 Task: Get the current traffic updates for Disneyland Resort in Anaheim.
Action: Mouse moved to (140, 90)
Screenshot: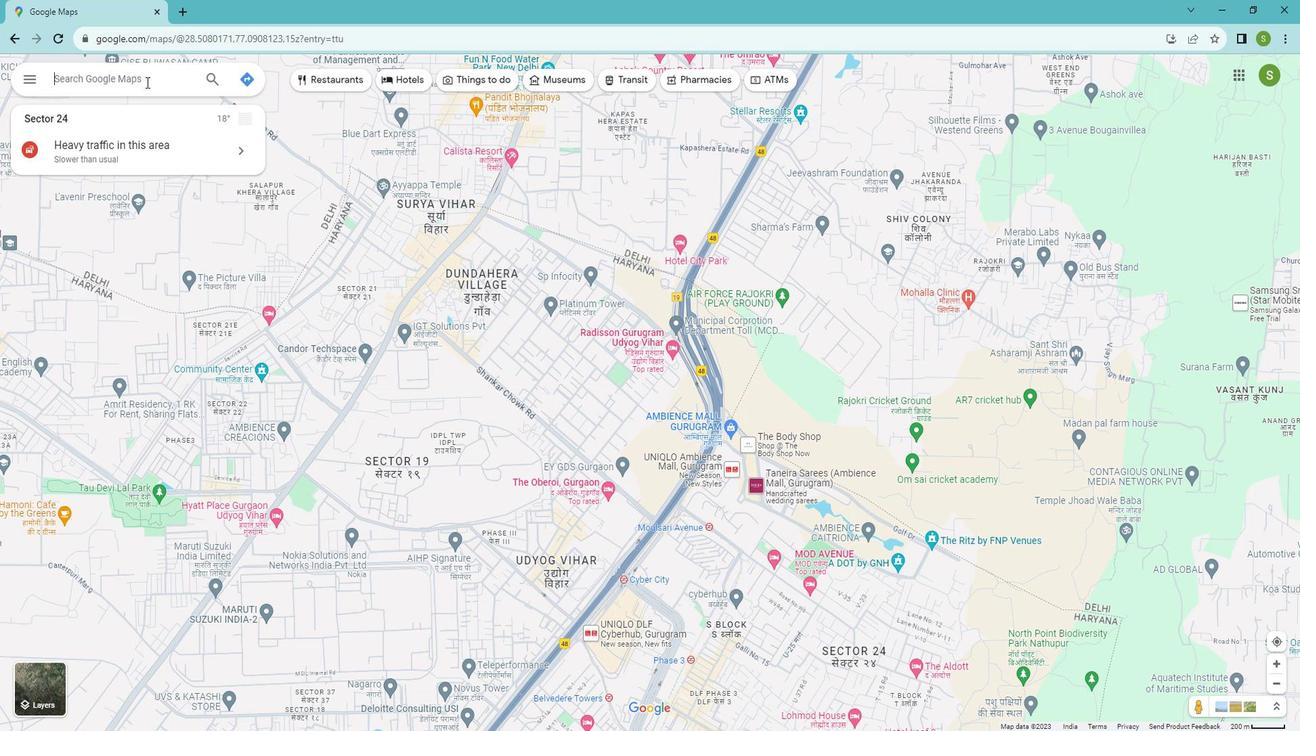 
Action: Mouse pressed left at (140, 90)
Screenshot: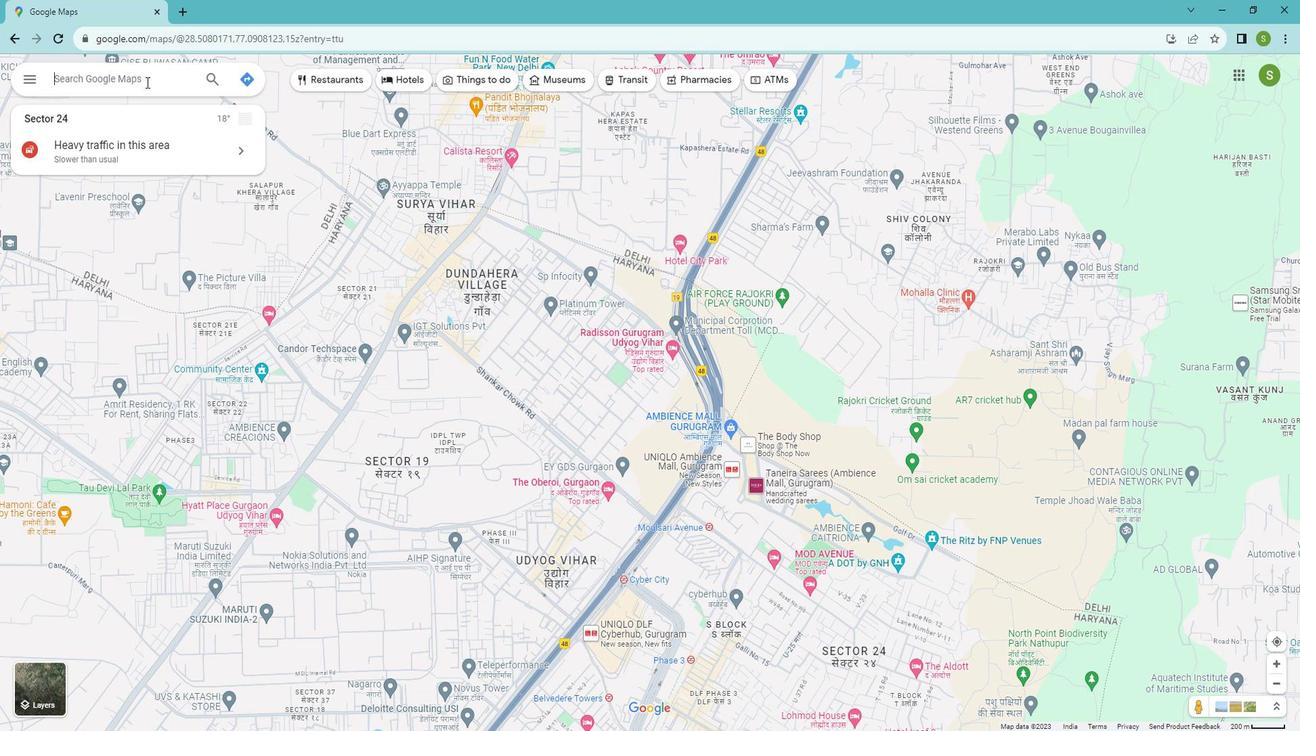 
Action: Key pressed <Key.shift><Key.shift><Key.shift><Key.shift>Disneyland<Key.space><Key.shift><Key.shift>Resort<Key.space><Key.shift>Ana
Screenshot: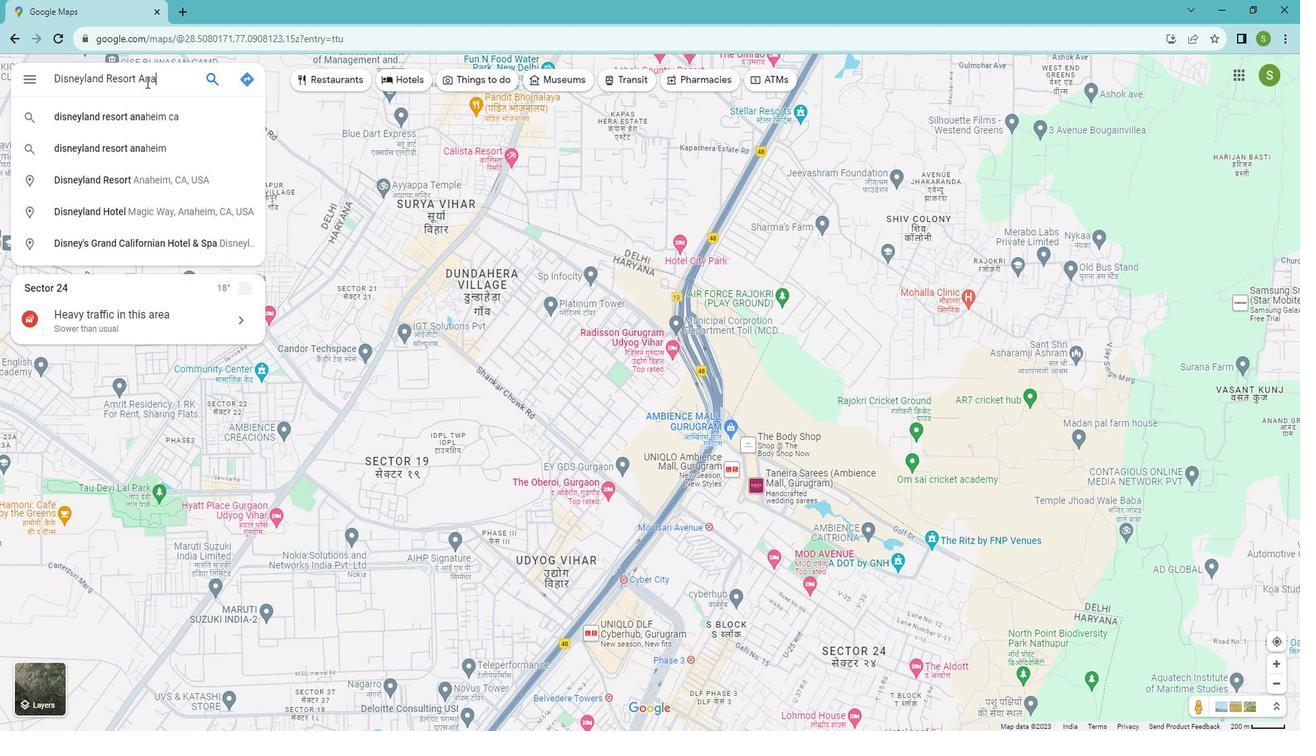 
Action: Mouse moved to (153, 123)
Screenshot: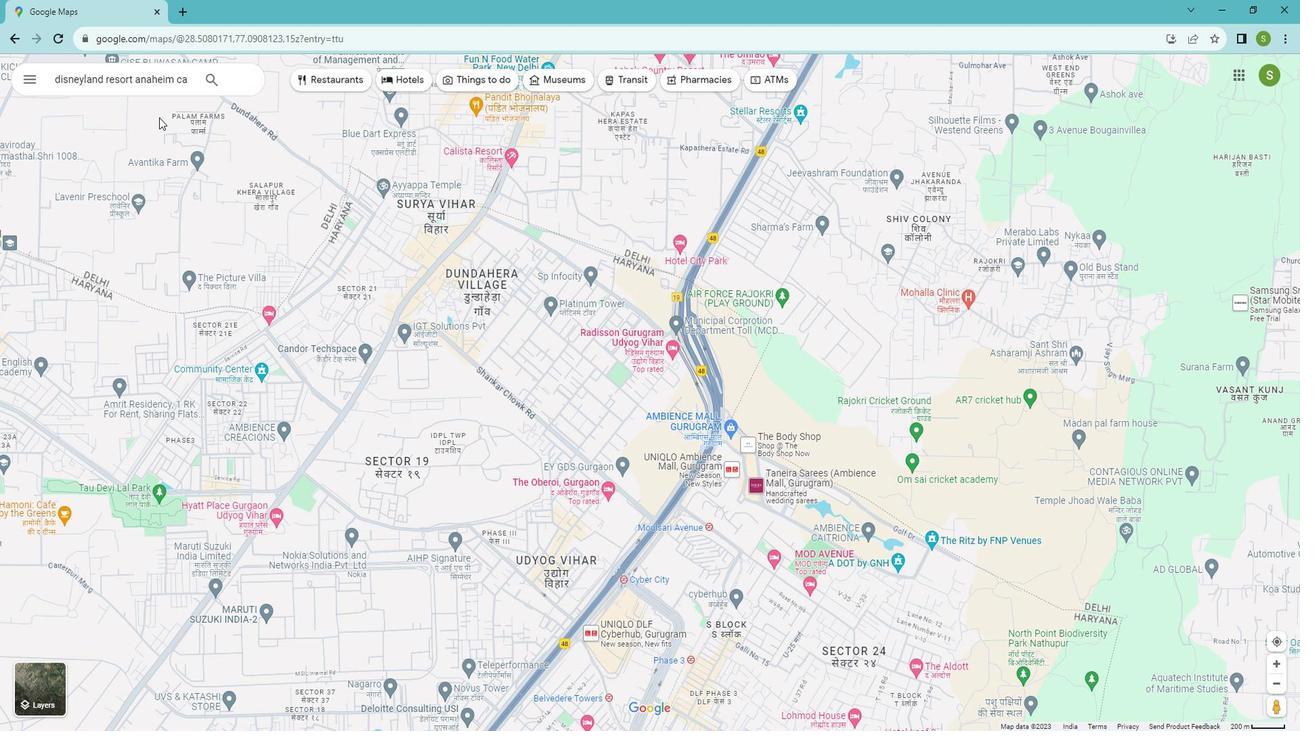 
Action: Mouse pressed left at (153, 123)
Screenshot: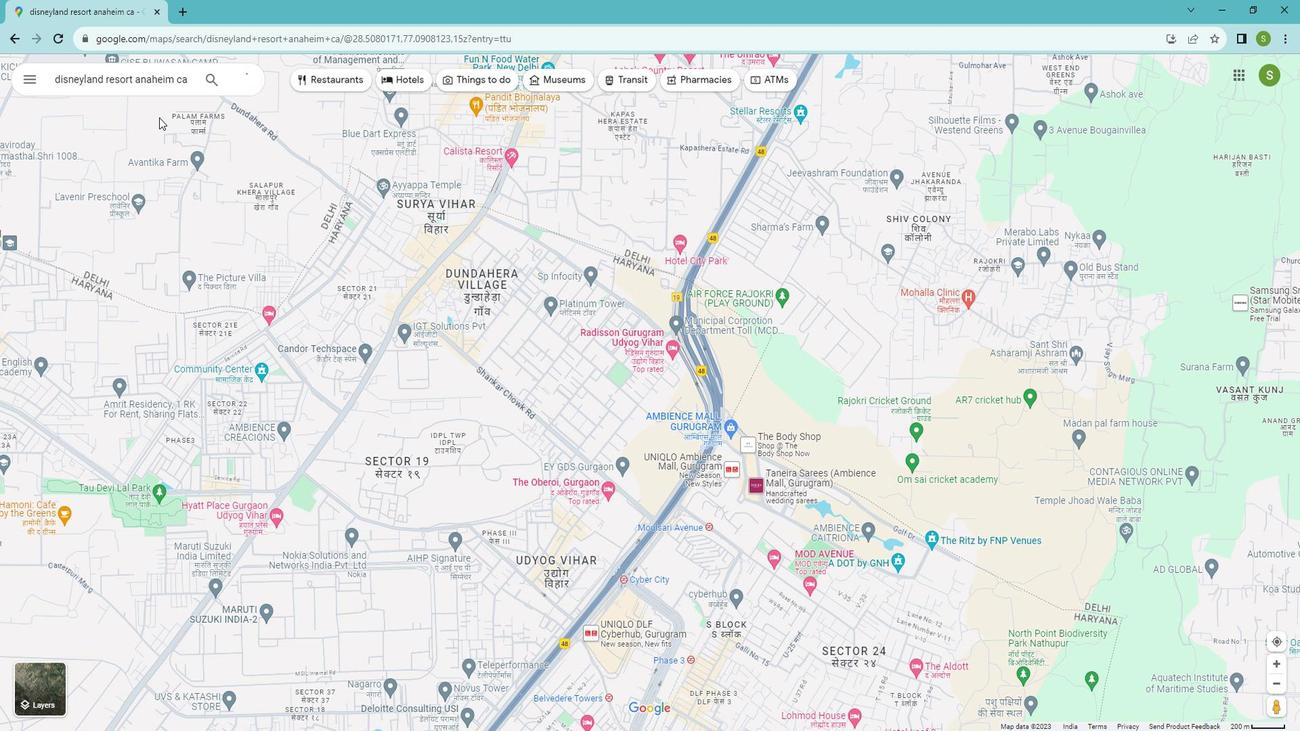 
Action: Mouse moved to (241, 85)
Screenshot: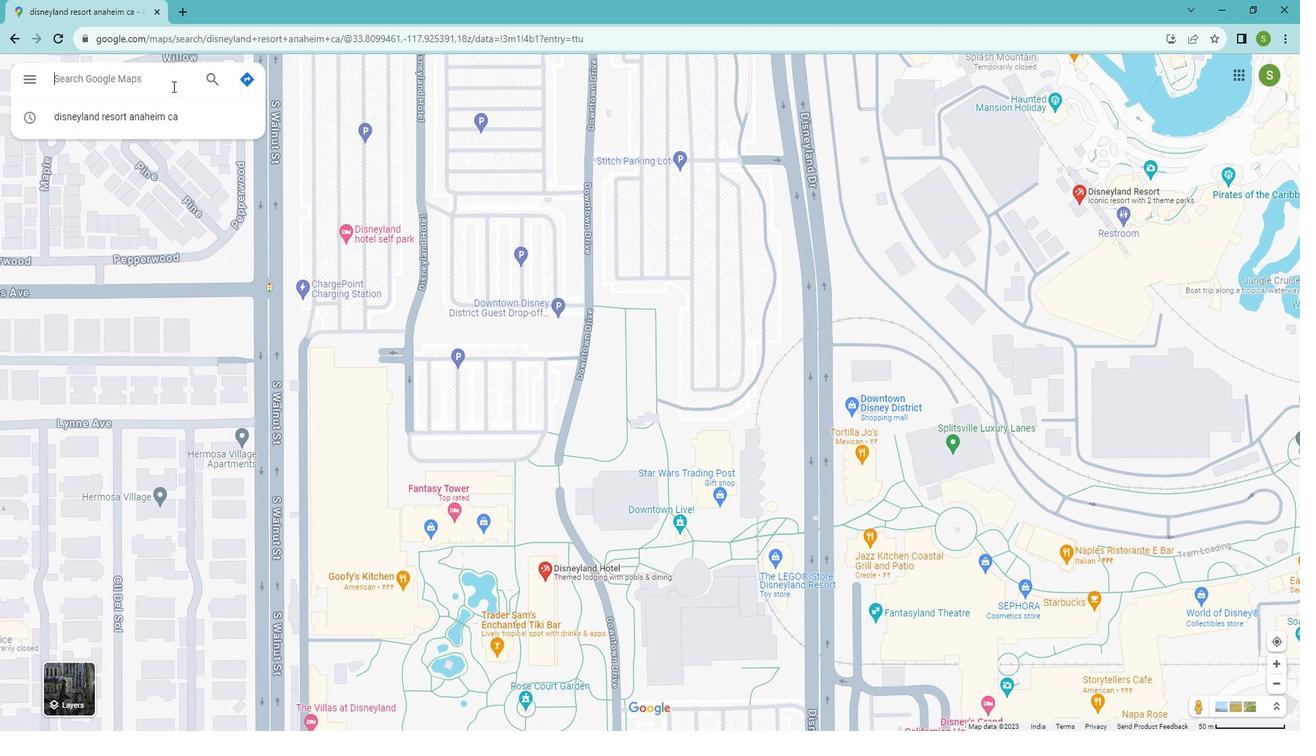 
Action: Mouse pressed left at (241, 85)
Screenshot: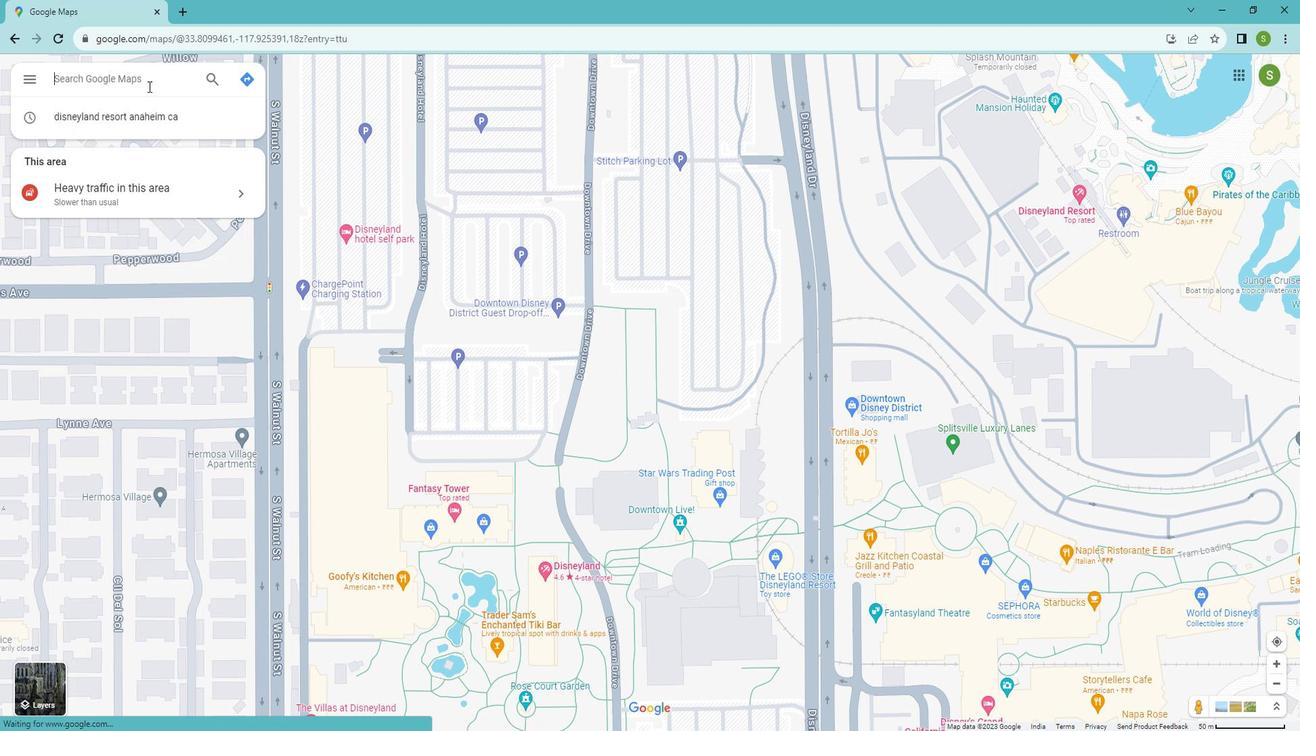 
Action: Mouse moved to (118, 89)
Screenshot: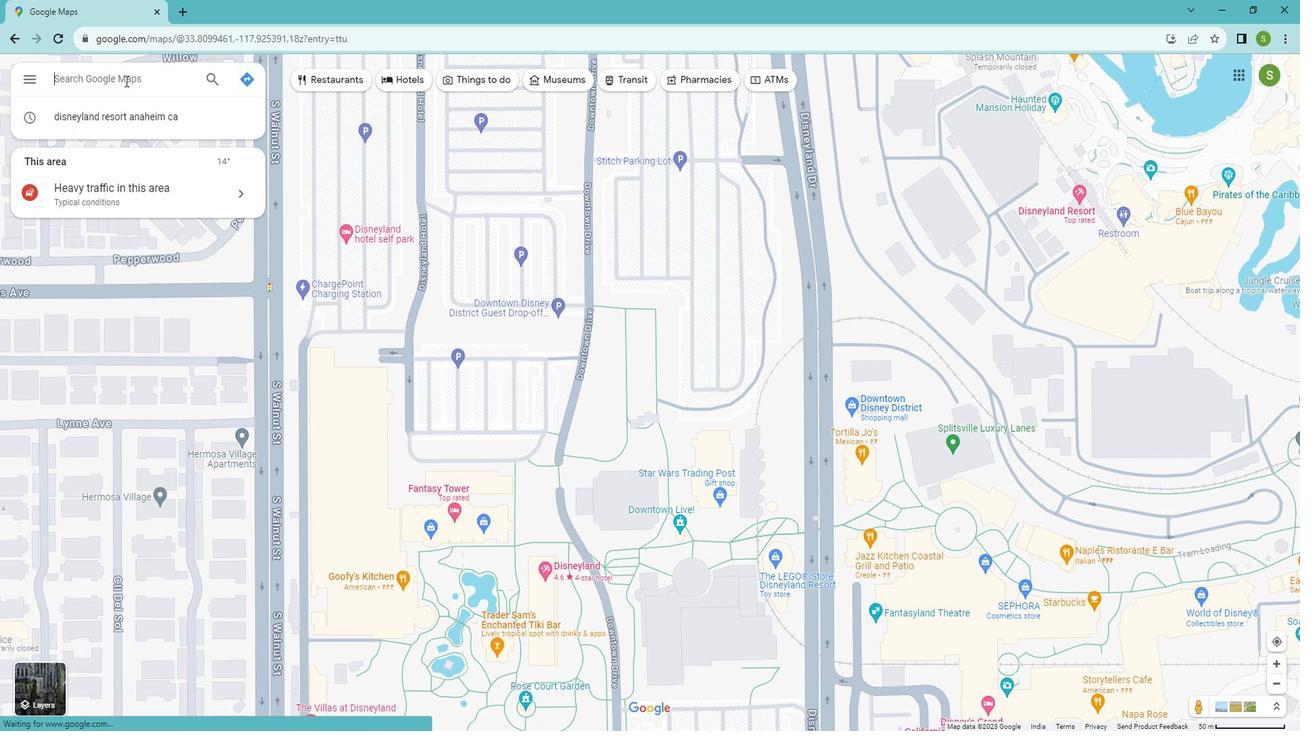 
Action: Mouse pressed left at (118, 89)
Screenshot: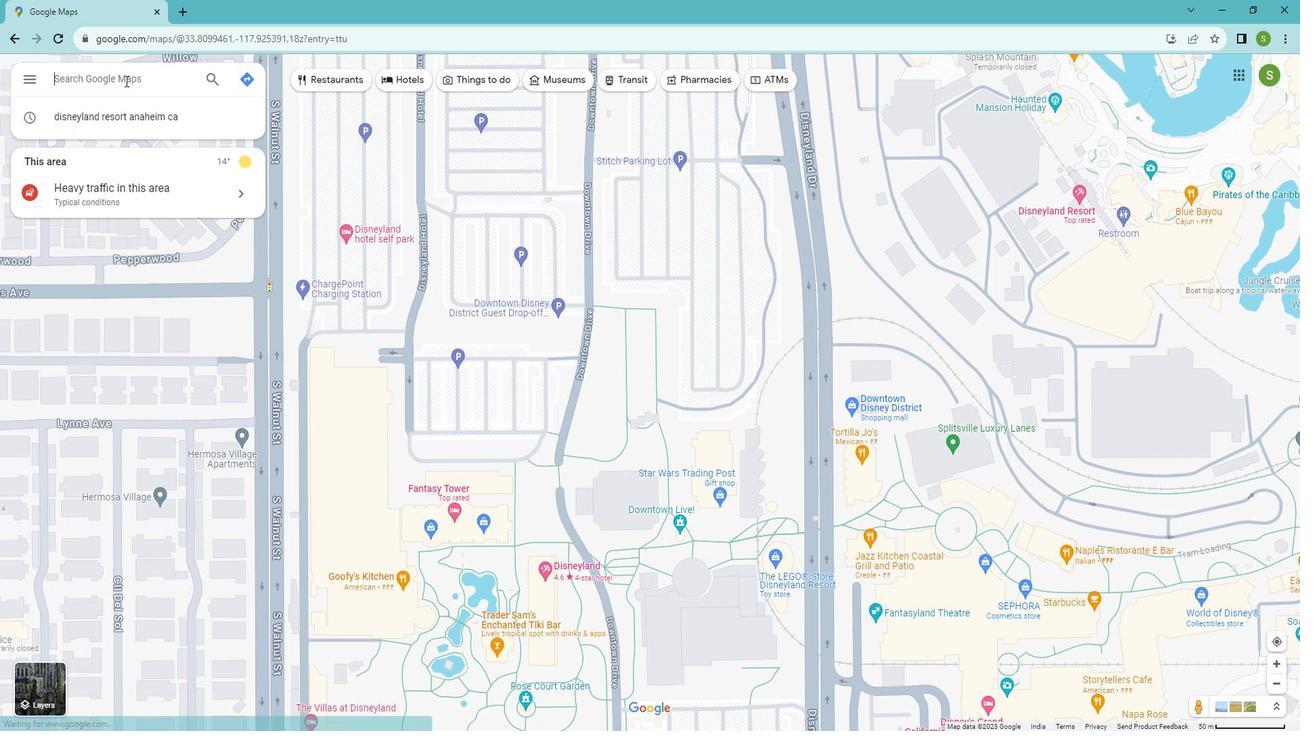 
Action: Key pressed <Key.shift><Key.shift><Key.shift><Key.shift><Key.shift><Key.shift><Key.shift><Key.shift><Key.shift><Key.shift><Key.shift><Key.shift><Key.shift><Key.shift>Disneyland<Key.space><Key.shift><Key.shift>Resort<Key.space><Key.shift>An
Screenshot: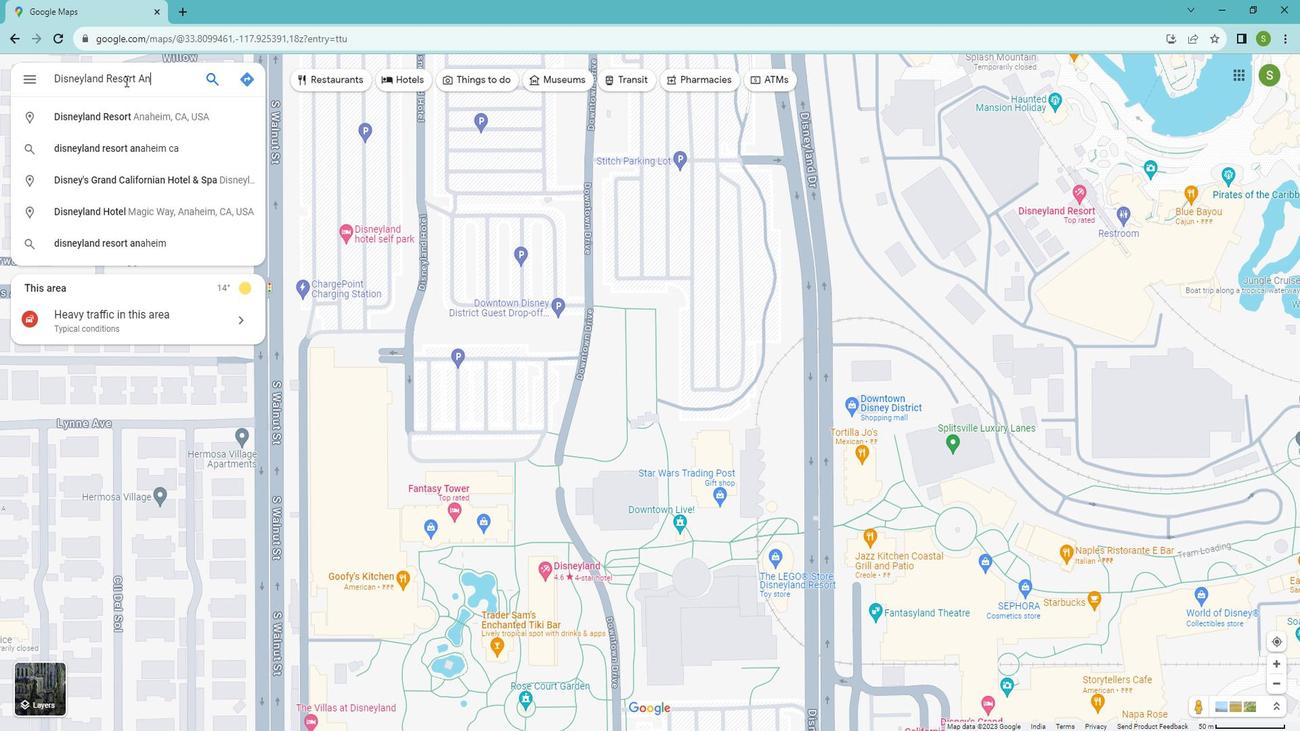 
Action: Mouse moved to (145, 117)
Screenshot: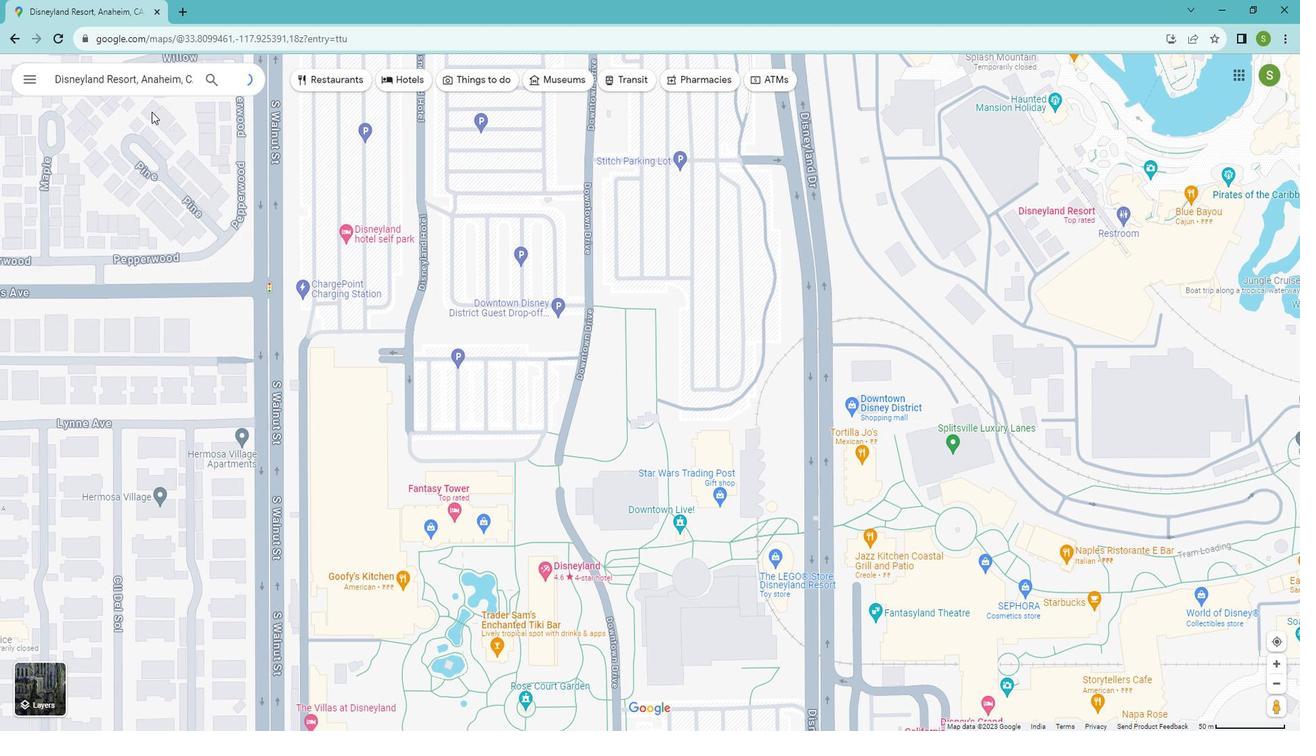 
Action: Mouse pressed left at (145, 117)
Screenshot: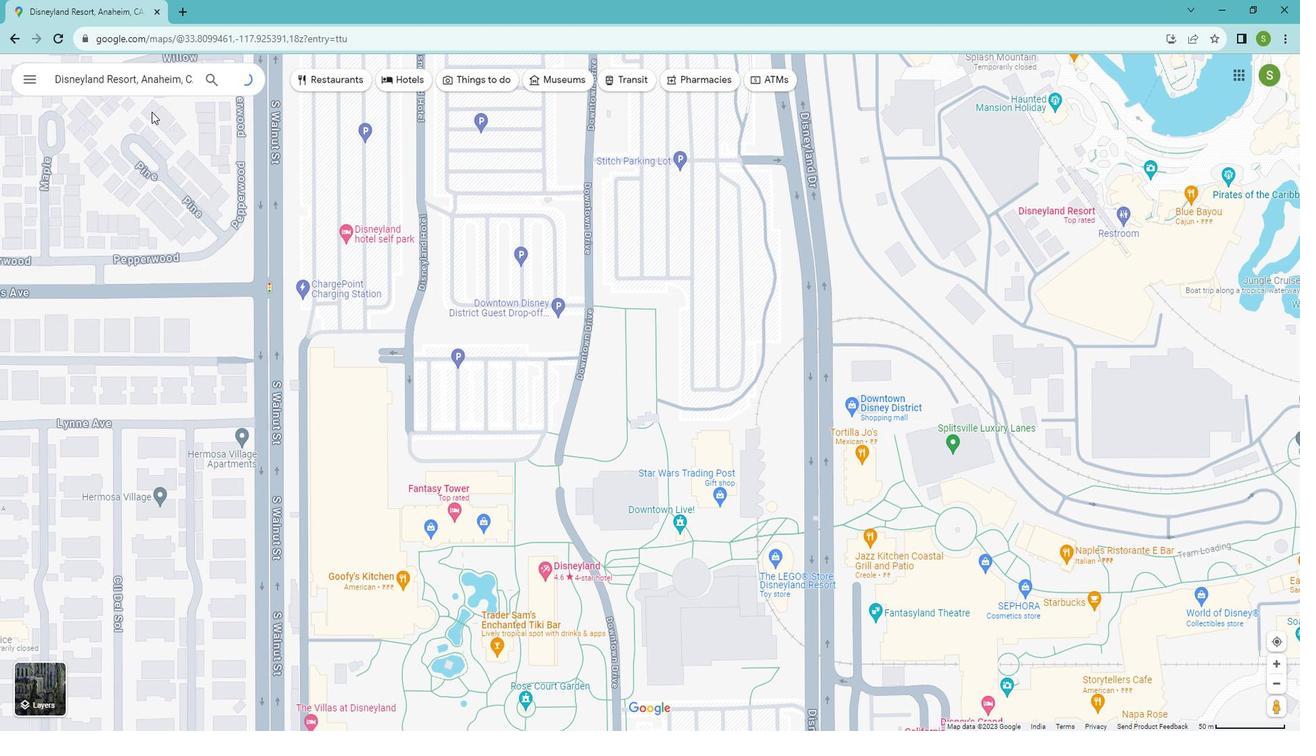 
Action: Mouse moved to (545, 657)
Screenshot: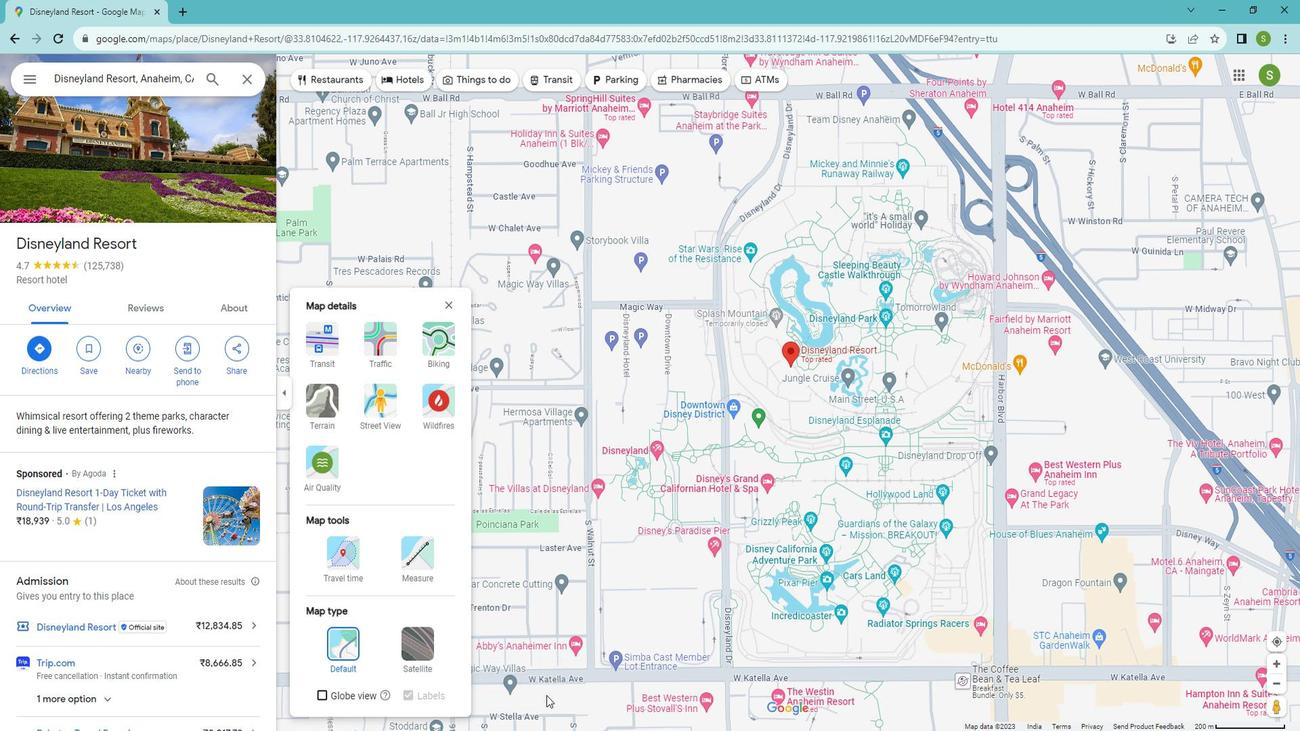 
Action: Mouse pressed left at (545, 657)
Screenshot: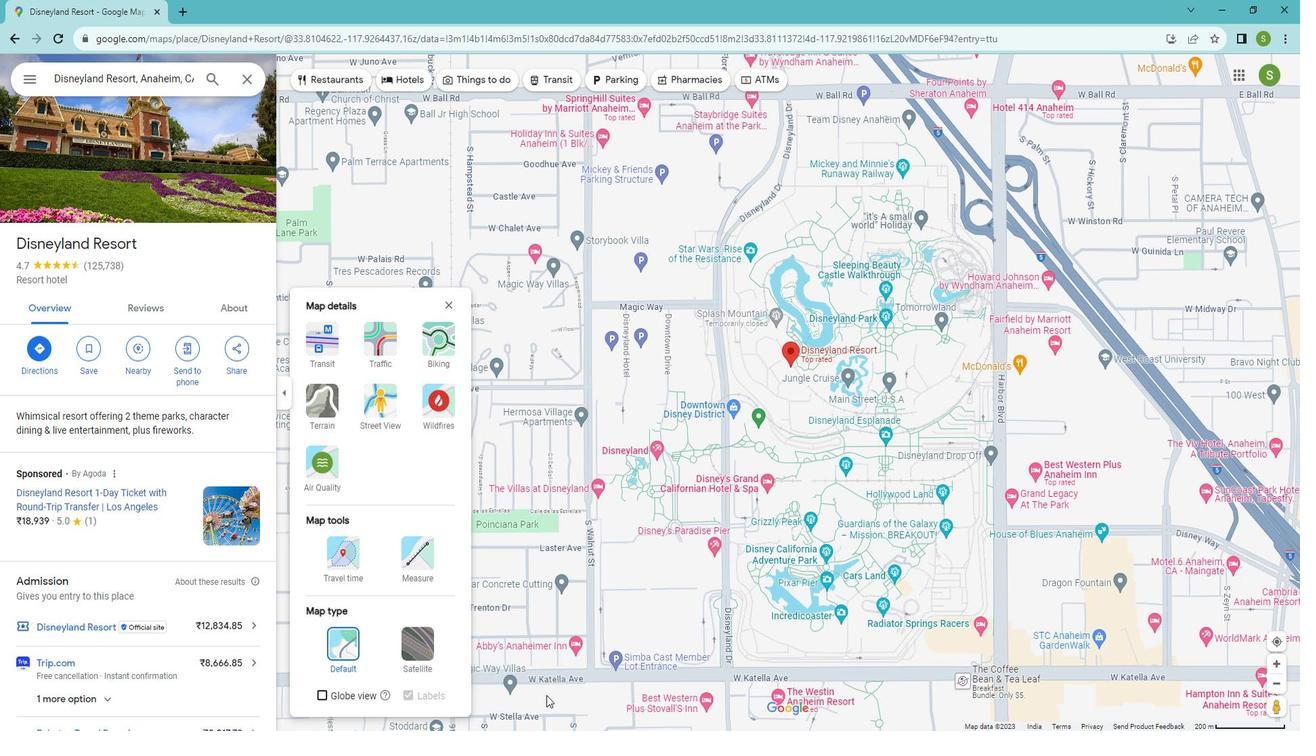 
Action: Mouse moved to (382, 334)
Screenshot: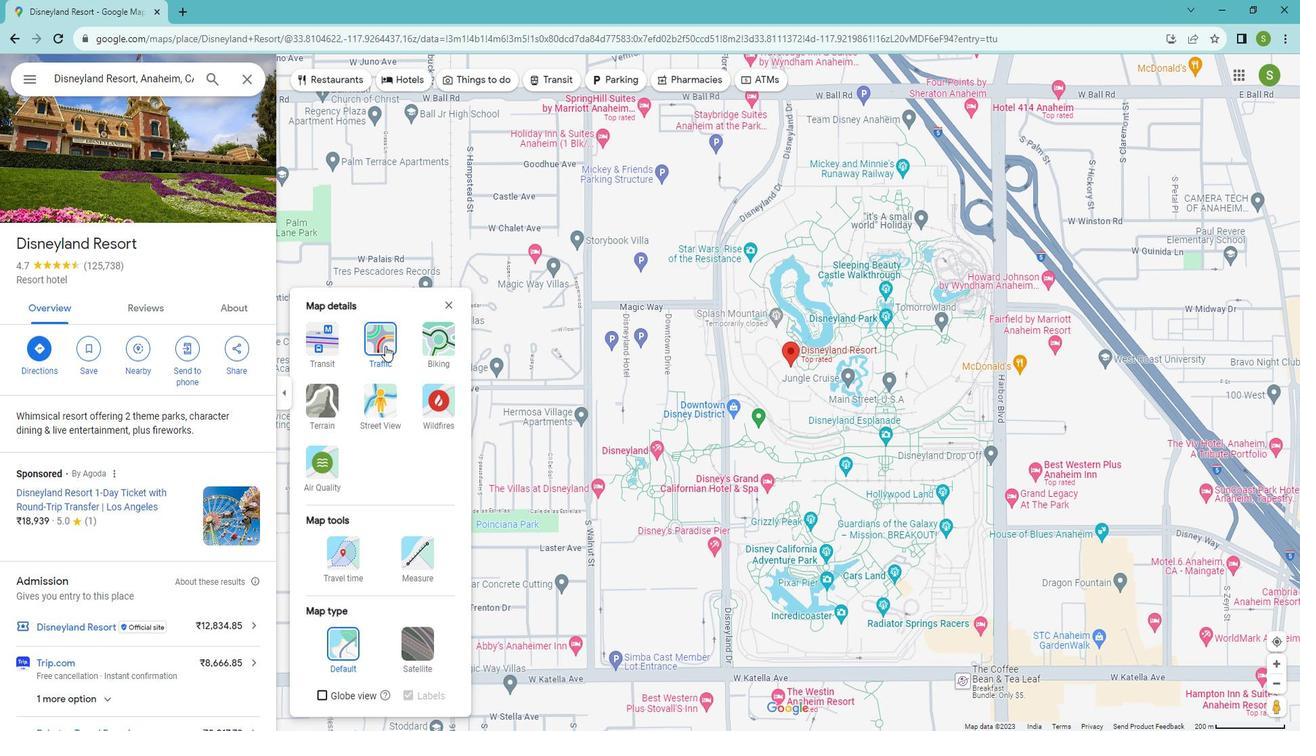 
Action: Mouse pressed left at (382, 334)
Screenshot: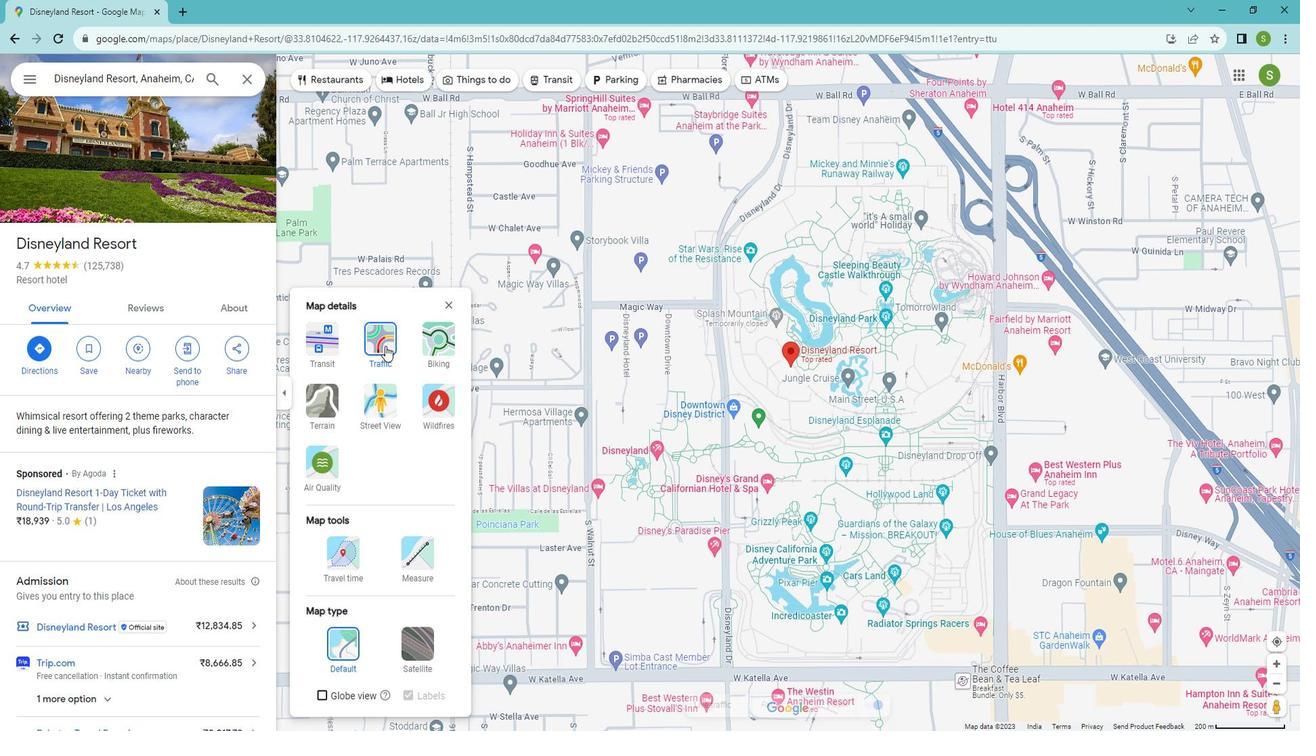 
Action: Mouse moved to (794, 343)
Screenshot: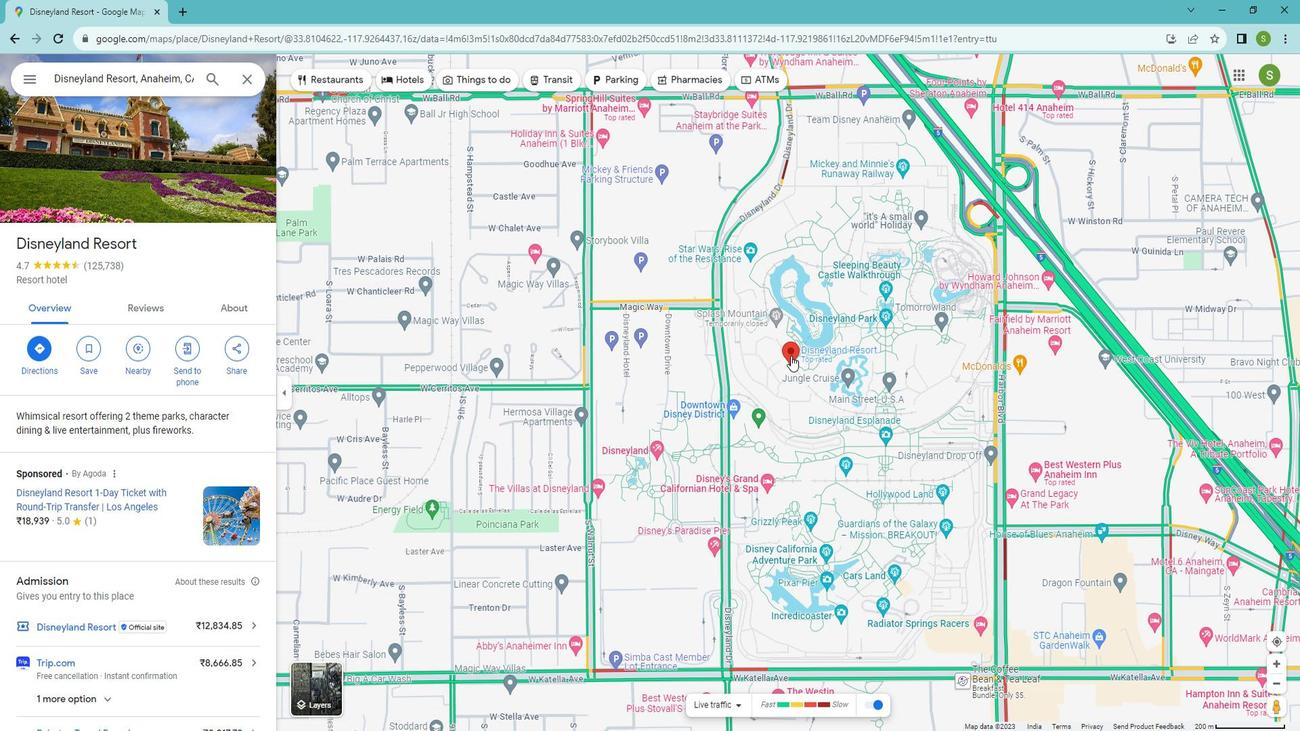 
Action: Mouse pressed left at (794, 343)
Screenshot: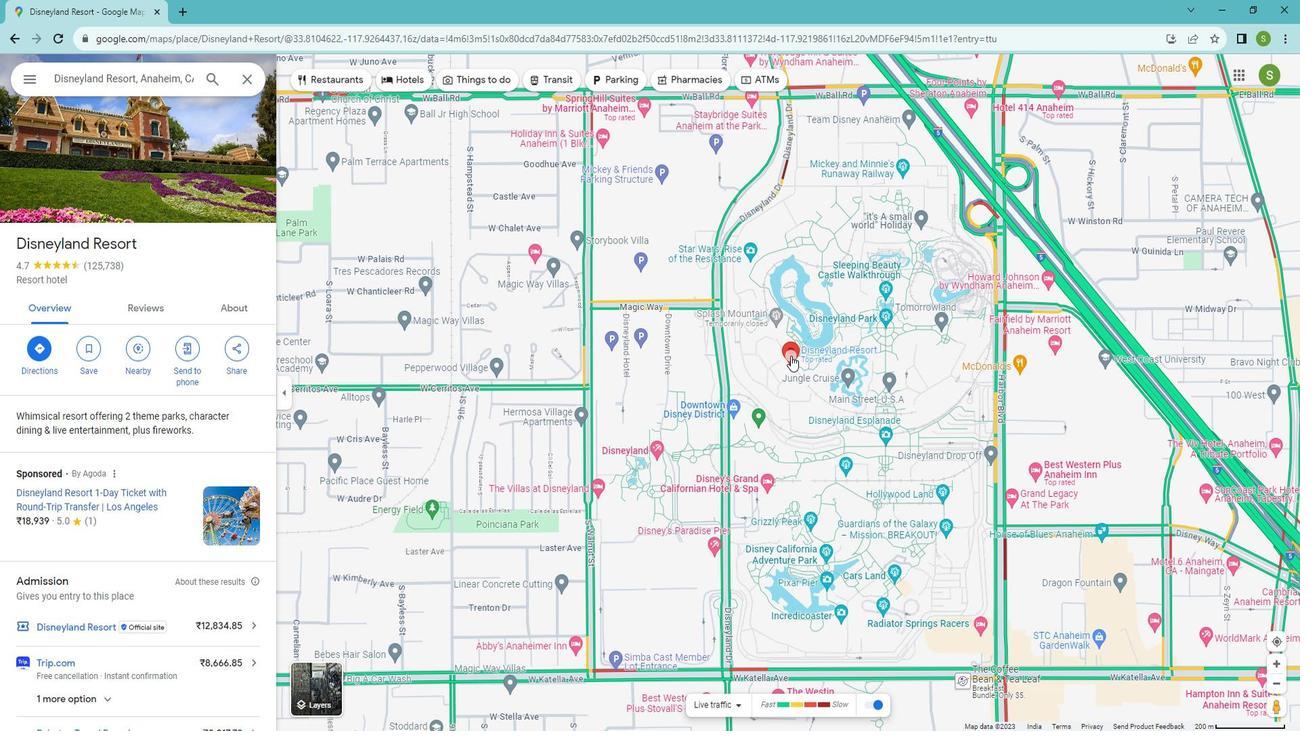 
Action: Mouse moved to (1002, 375)
Screenshot: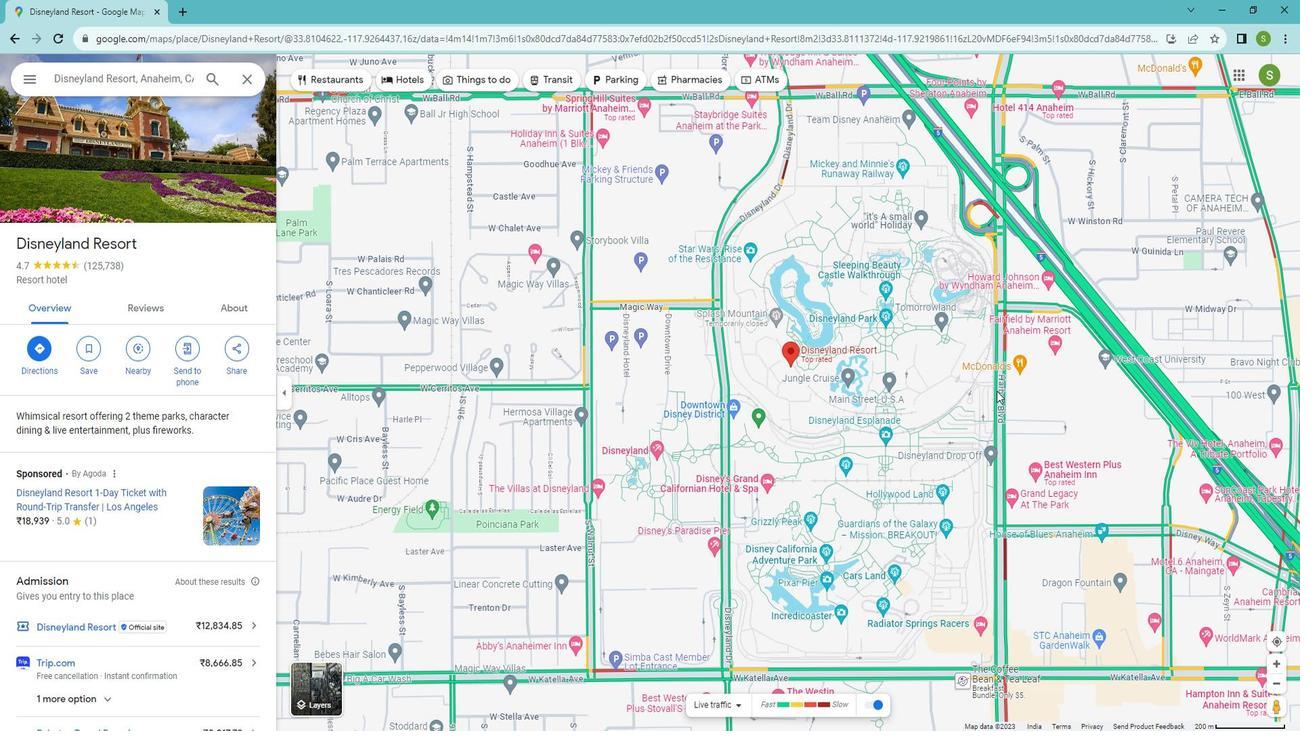 
Action: Mouse scrolled (1002, 375) with delta (0, 0)
Screenshot: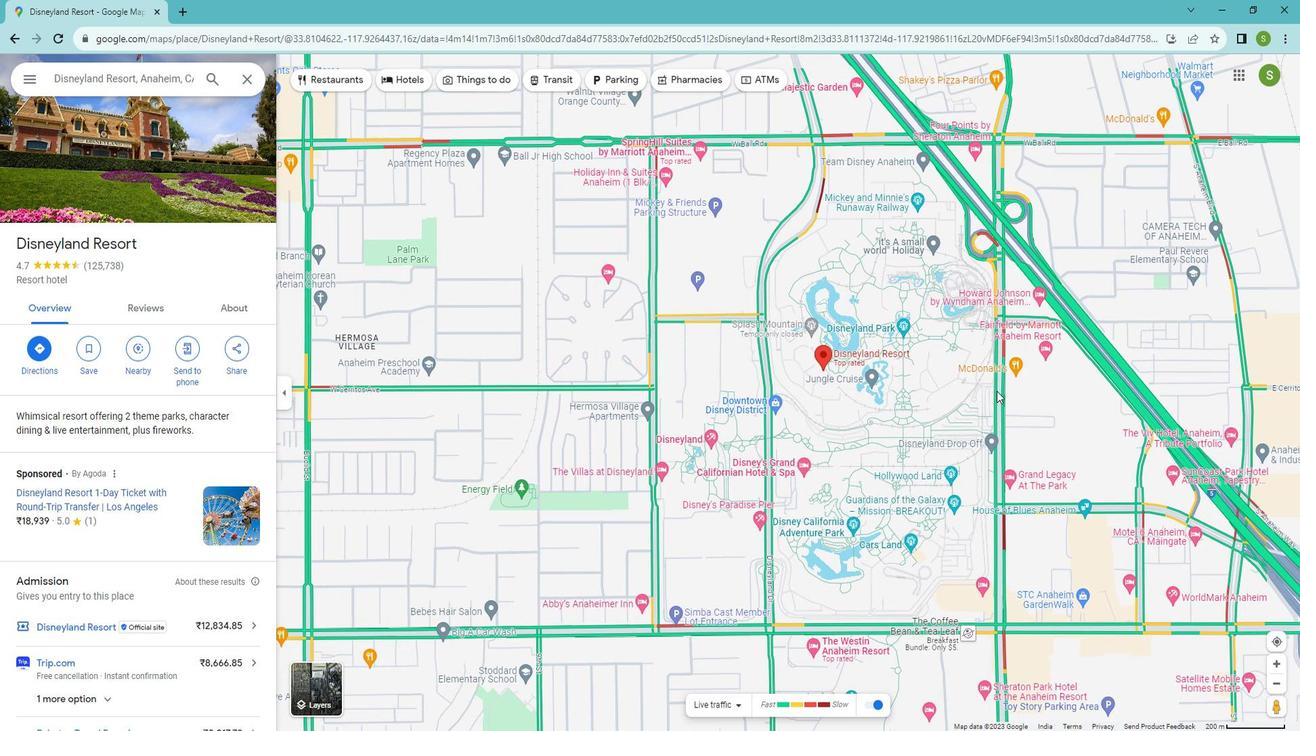 
Action: Mouse scrolled (1002, 376) with delta (0, 0)
Screenshot: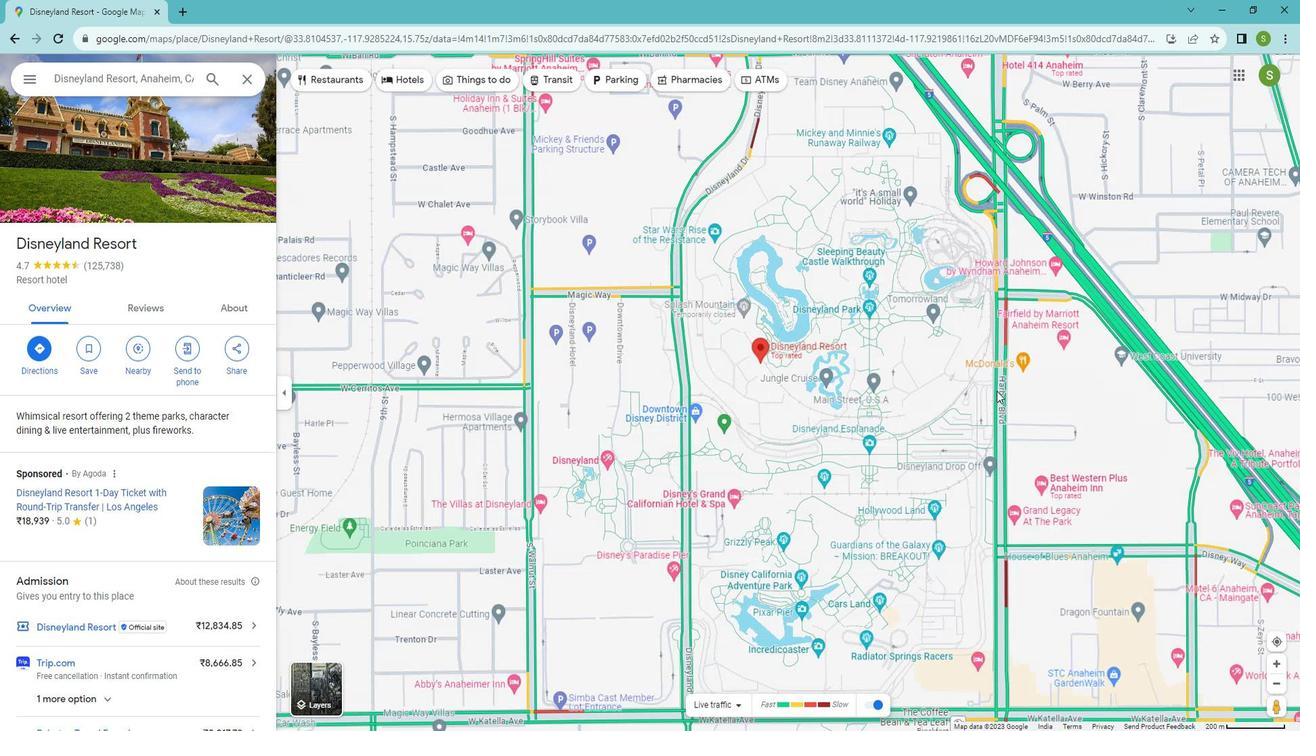 
Action: Mouse scrolled (1002, 376) with delta (0, 0)
Screenshot: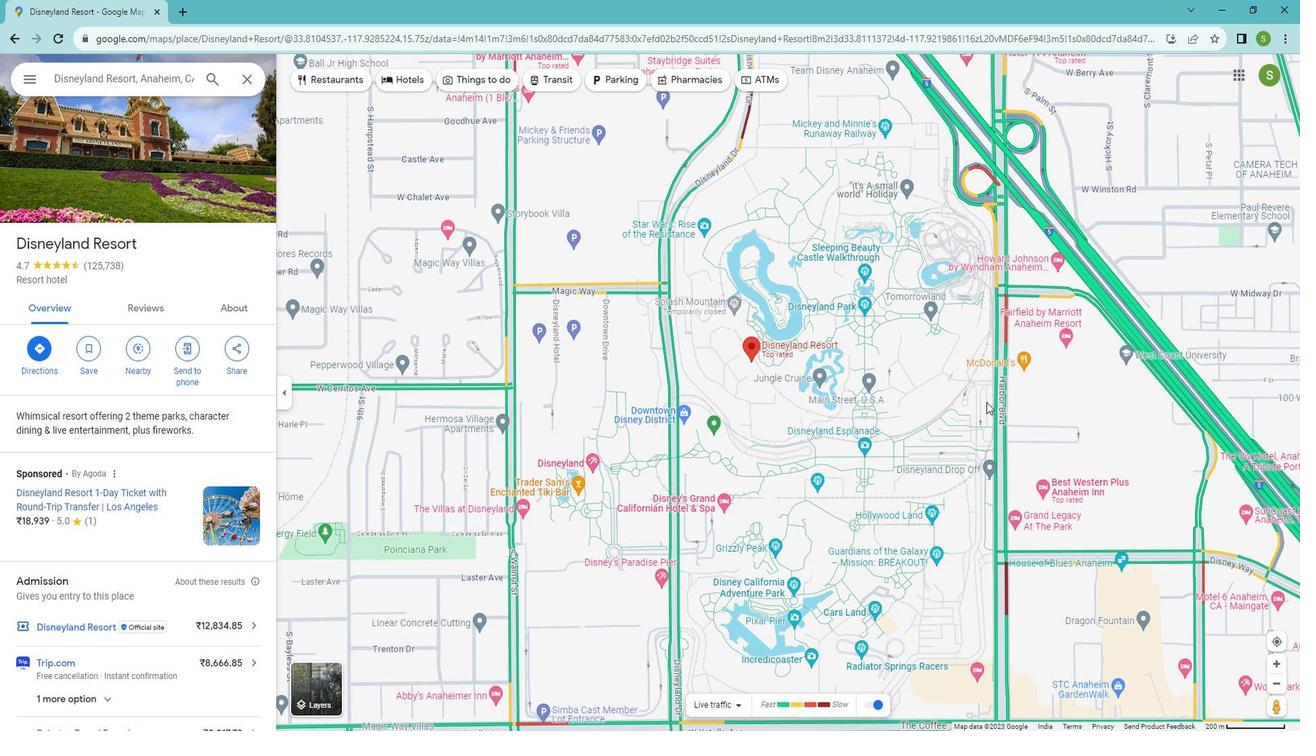 
Action: Mouse moved to (739, 664)
Screenshot: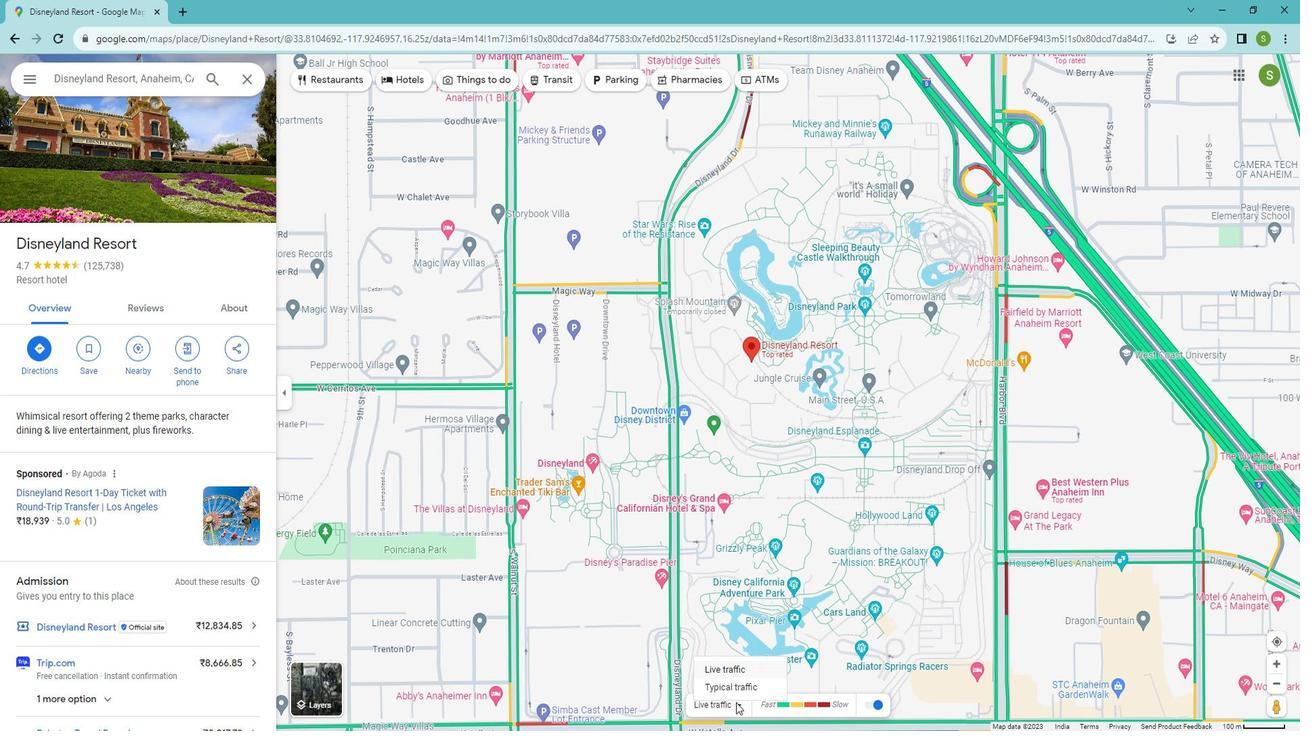 
Action: Mouse pressed left at (739, 664)
Screenshot: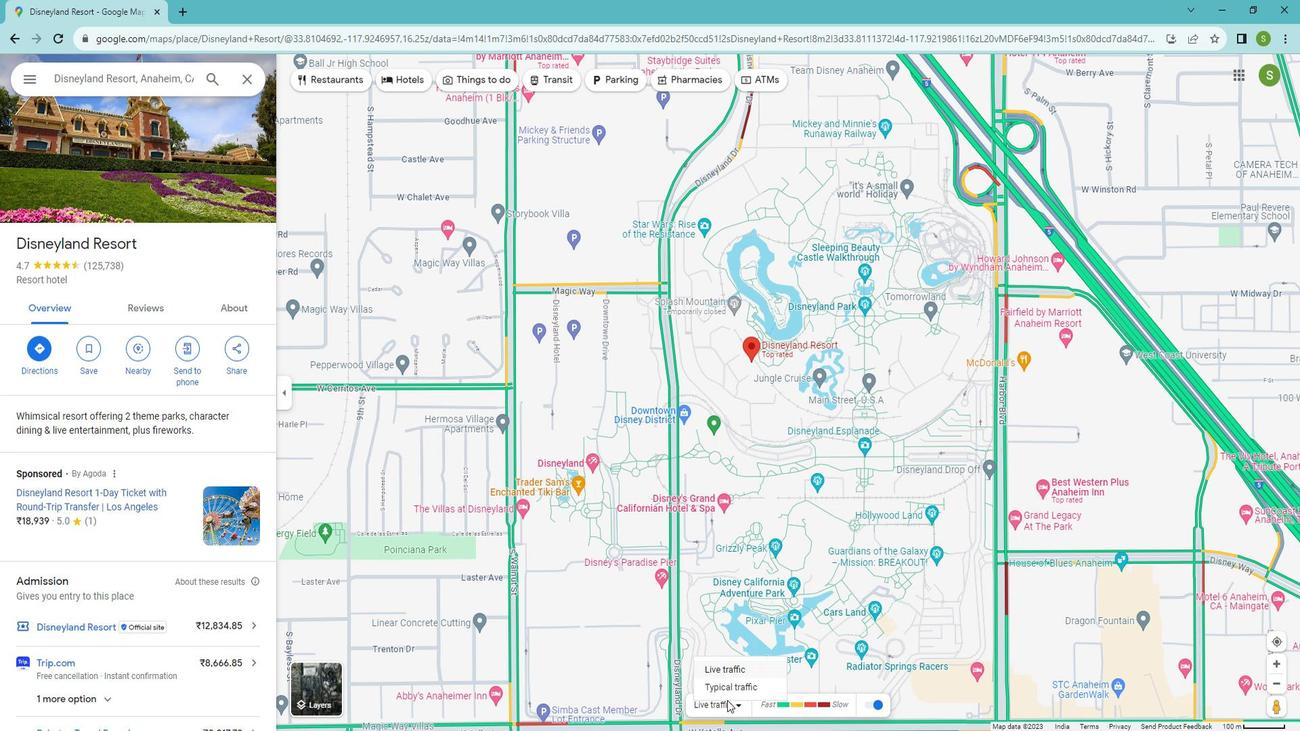 
Action: Mouse moved to (726, 648)
Screenshot: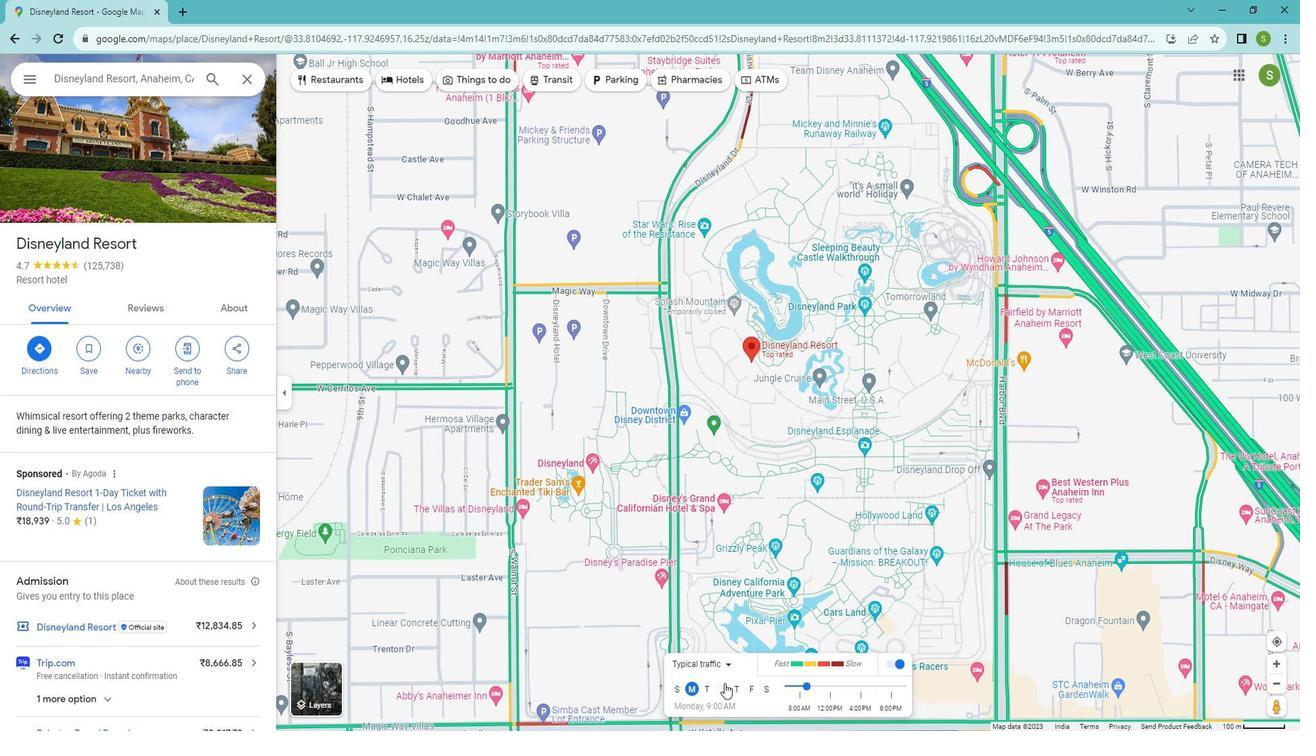 
Action: Mouse pressed left at (726, 648)
Screenshot: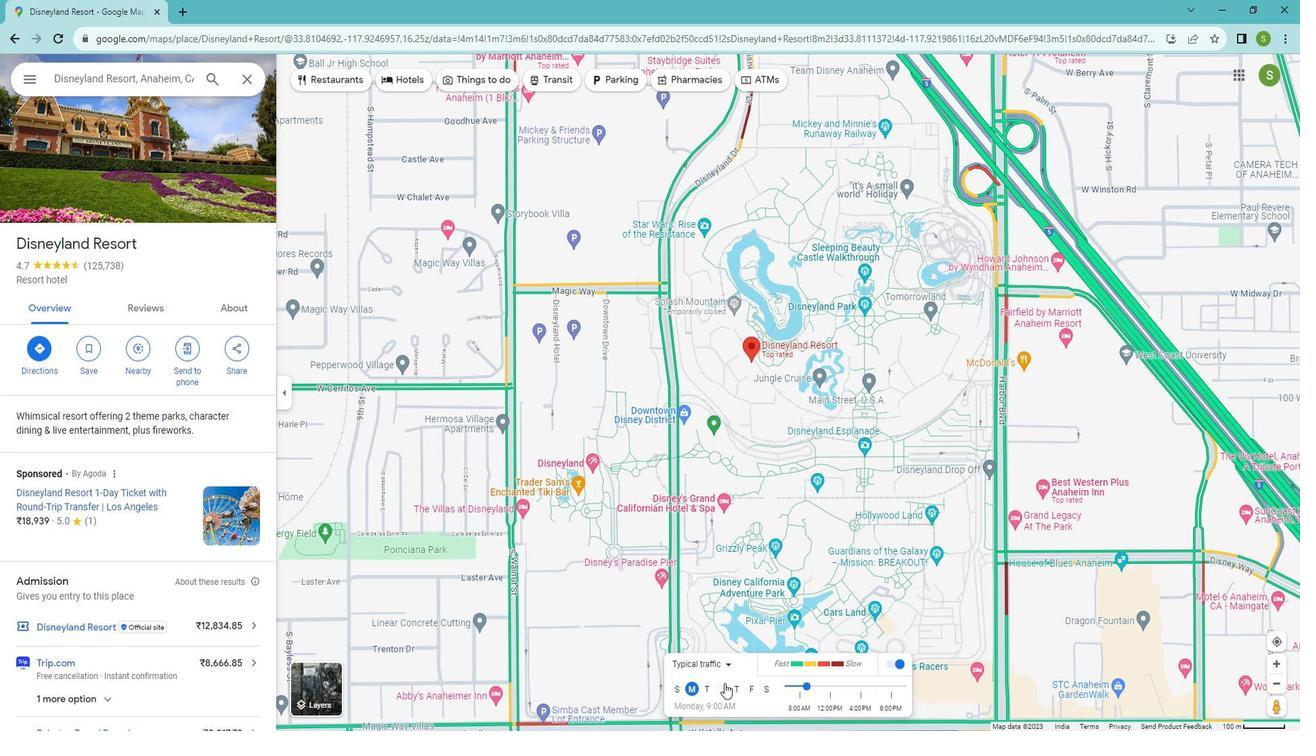 
Action: Mouse moved to (783, 331)
Screenshot: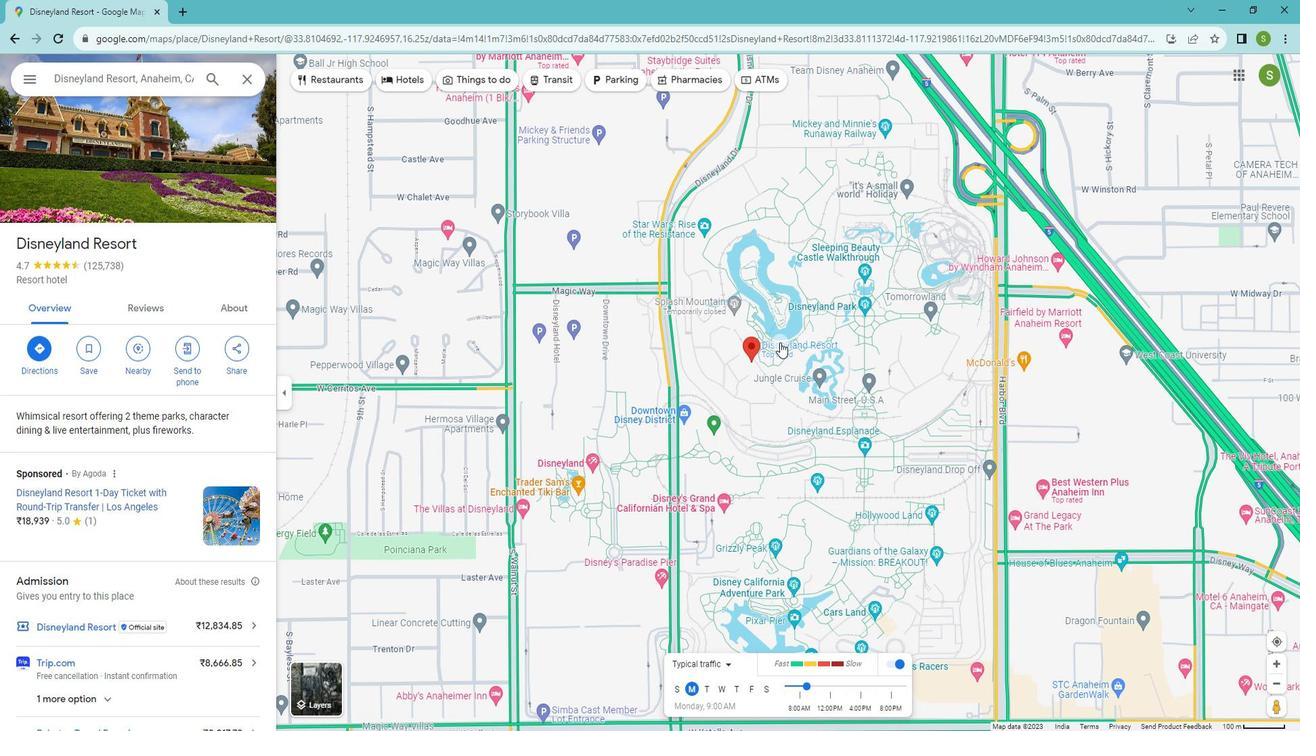 
Action: Mouse pressed left at (783, 331)
Screenshot: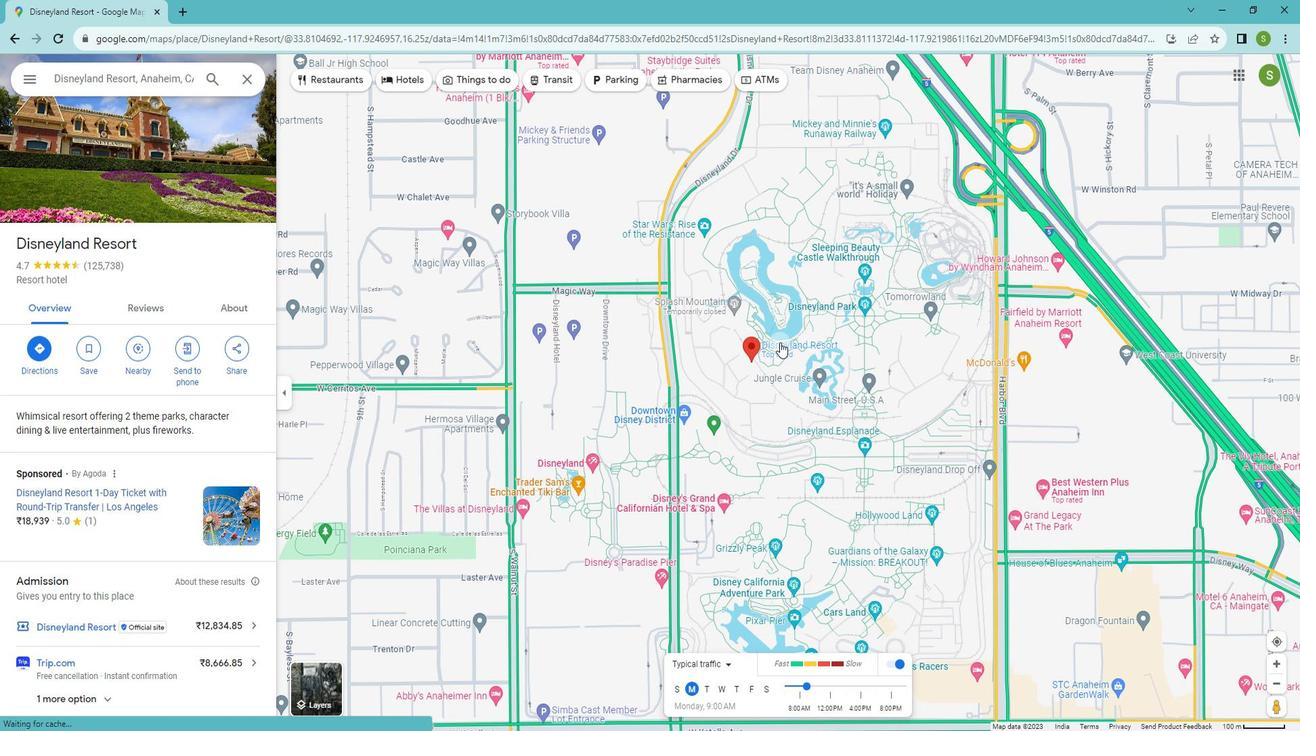 
Action: Mouse moved to (908, 333)
Screenshot: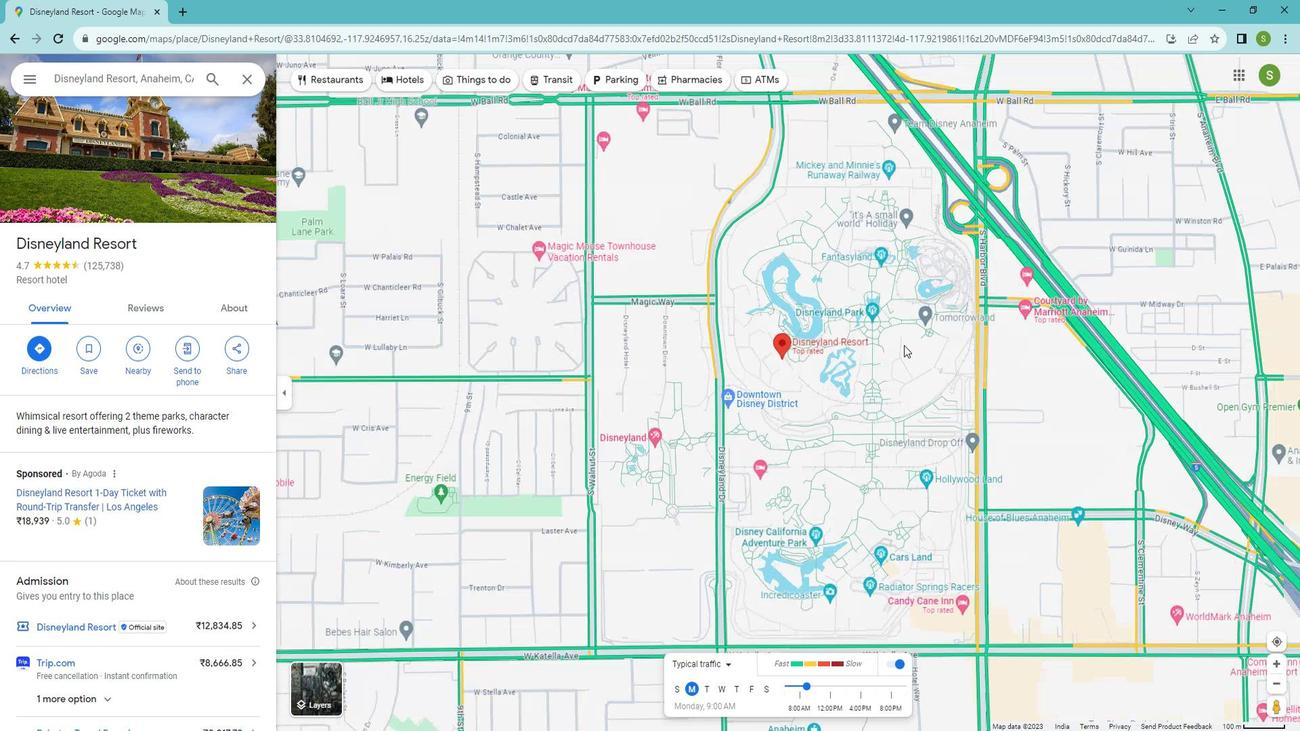 
Action: Mouse scrolled (908, 333) with delta (0, 0)
Screenshot: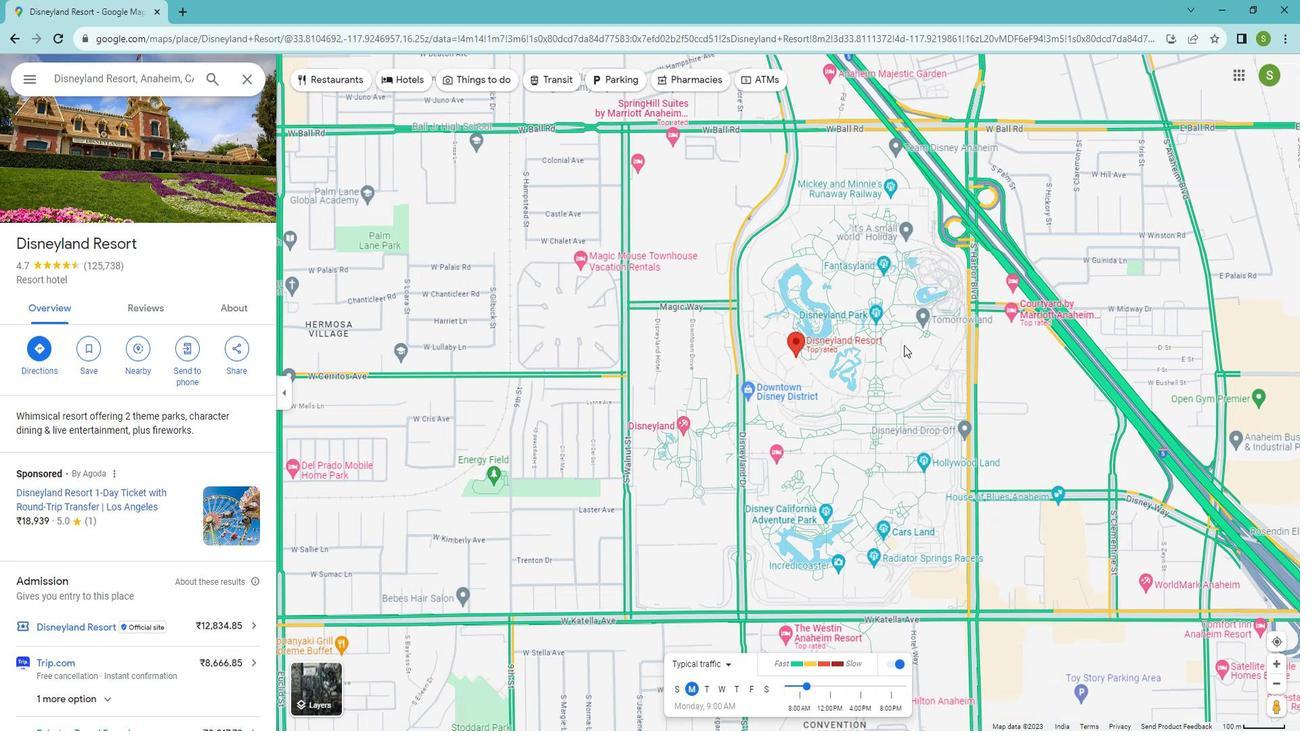 
Action: Mouse scrolled (908, 333) with delta (0, 0)
Screenshot: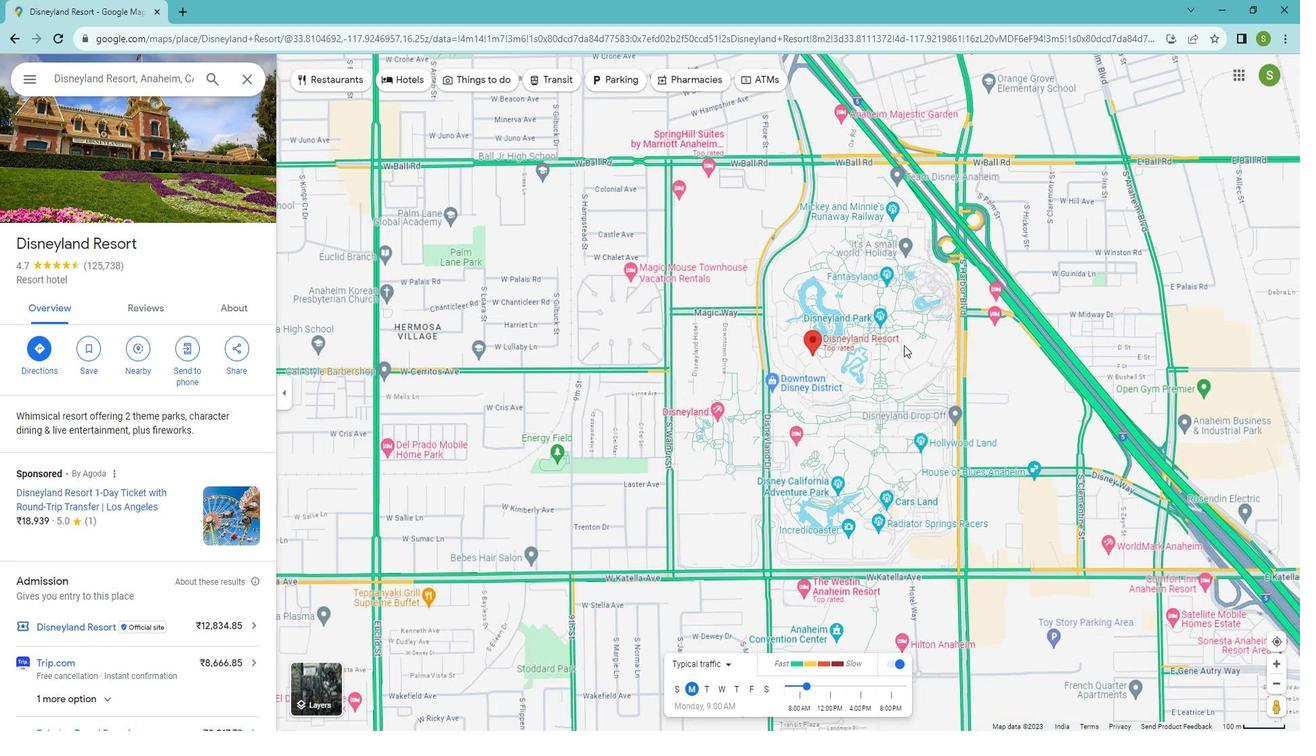 
Action: Mouse scrolled (908, 333) with delta (0, 0)
Screenshot: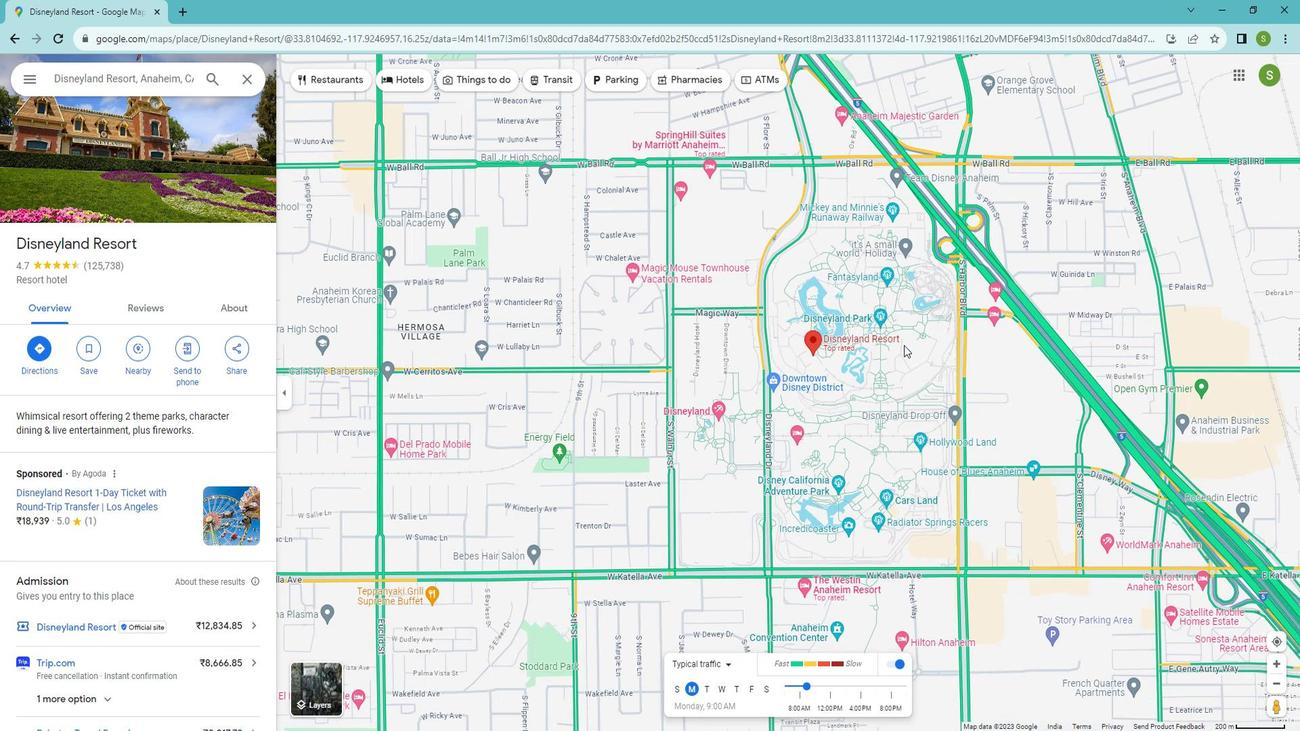 
Action: Mouse scrolled (908, 333) with delta (0, 0)
Screenshot: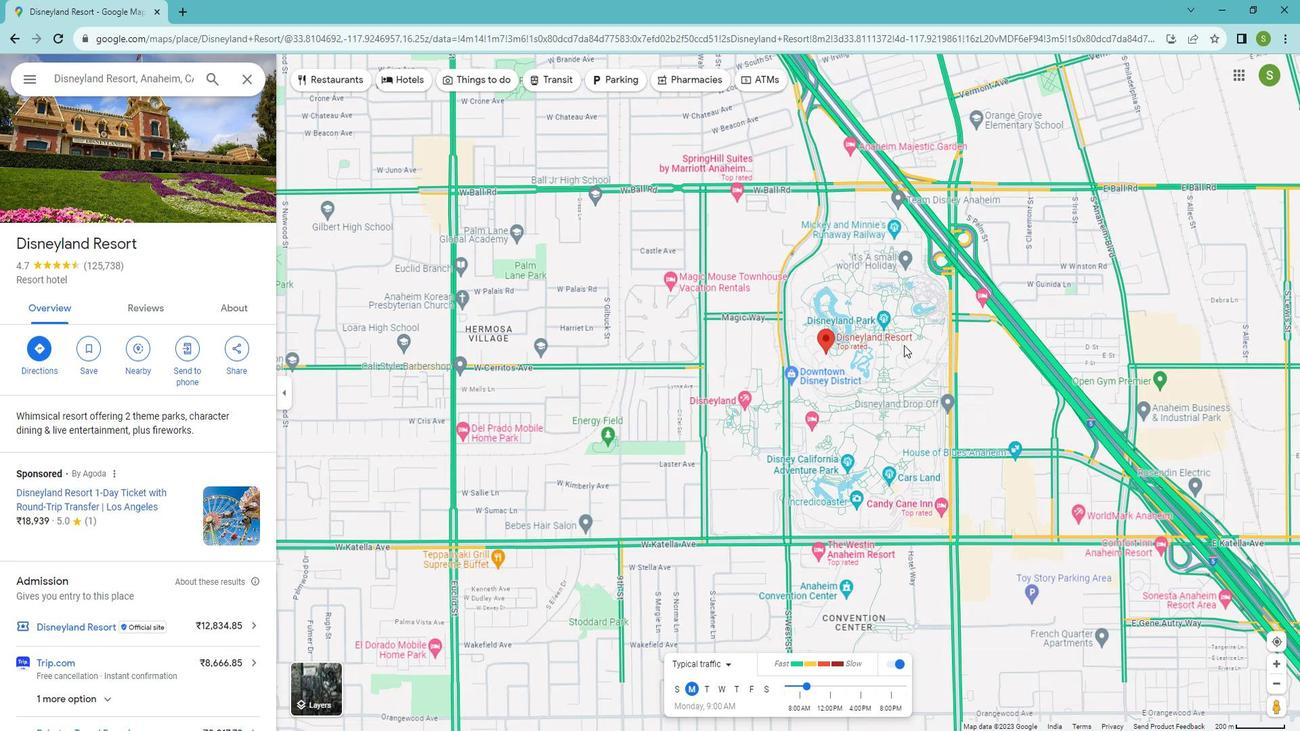 
Action: Mouse scrolled (908, 333) with delta (0, 0)
Screenshot: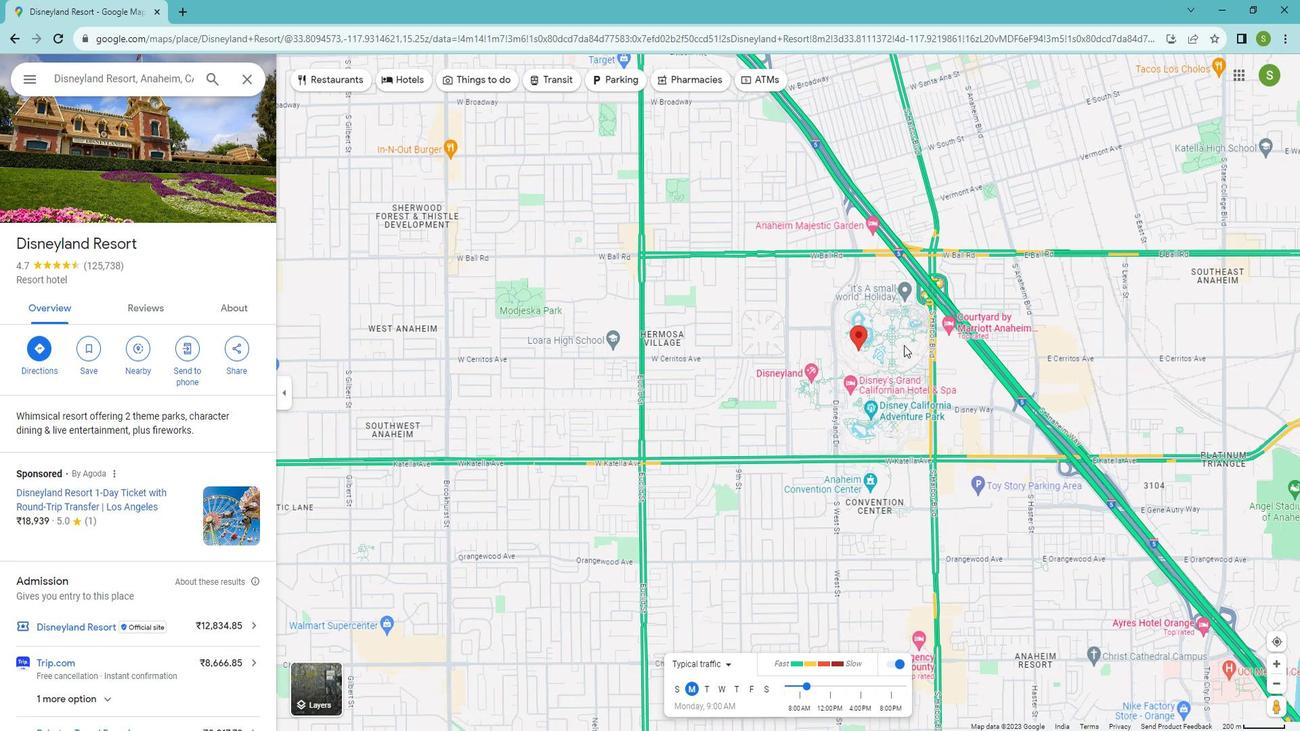 
Action: Mouse moved to (908, 333)
Screenshot: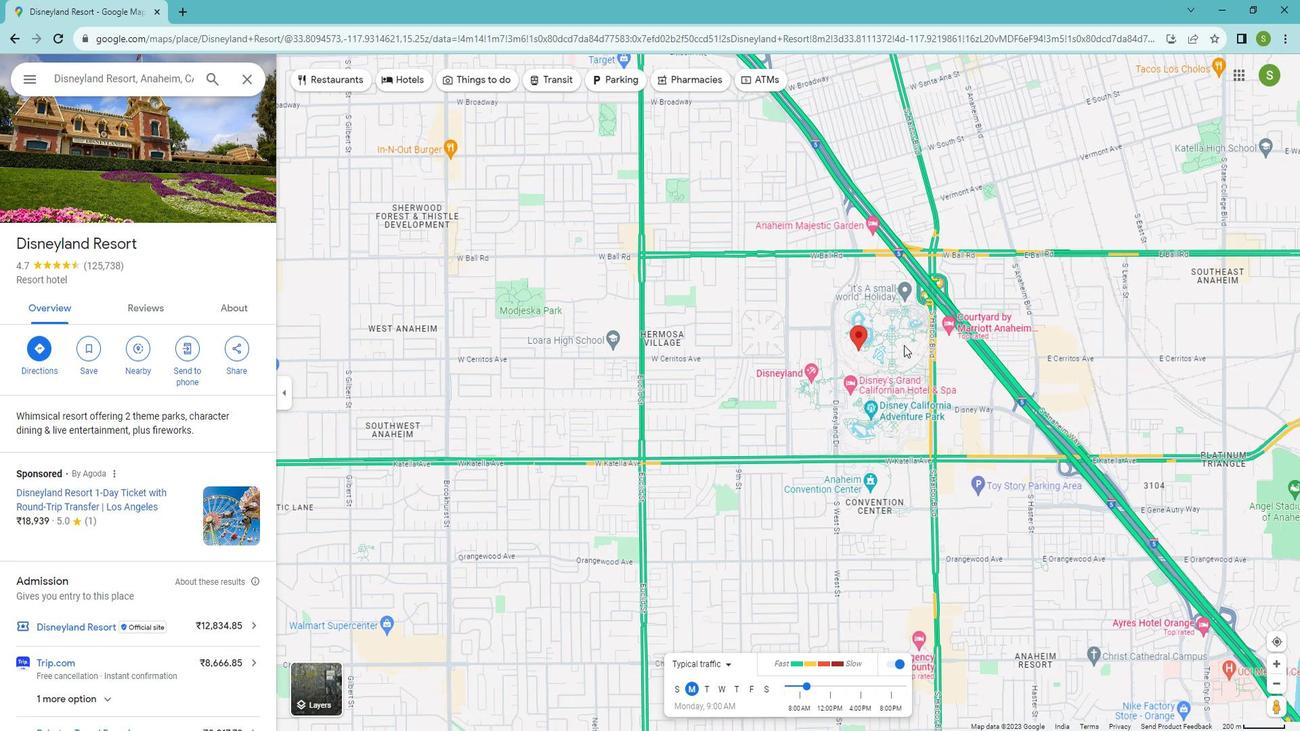 
Action: Mouse scrolled (908, 333) with delta (0, 0)
Screenshot: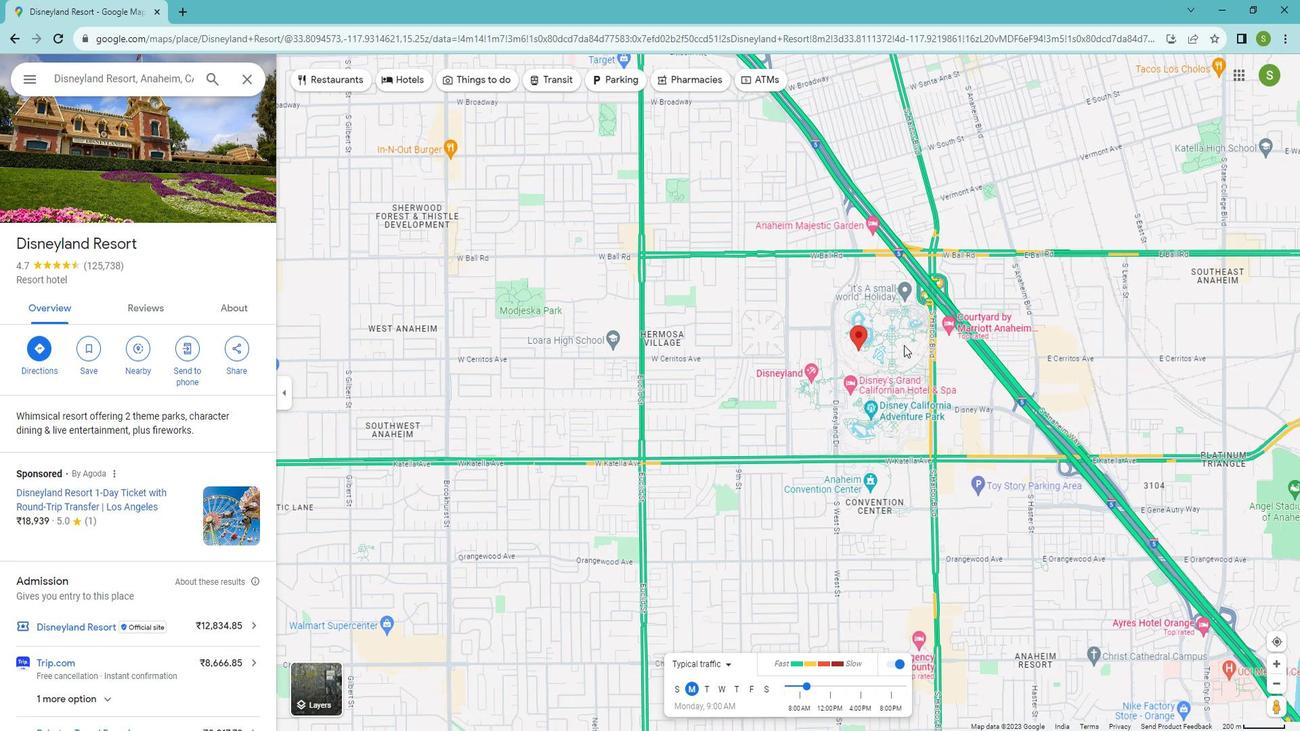 
Action: Mouse scrolled (908, 333) with delta (0, 0)
Screenshot: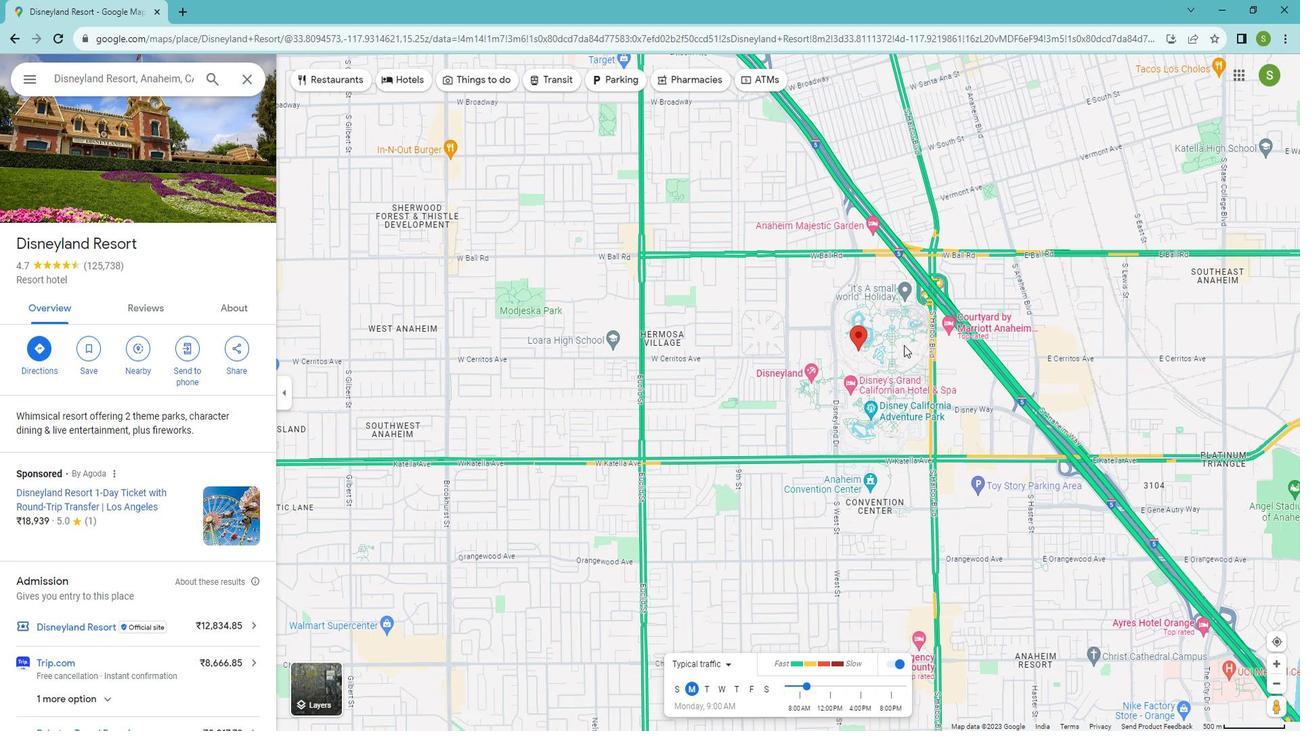 
Action: Mouse scrolled (908, 333) with delta (0, 0)
Screenshot: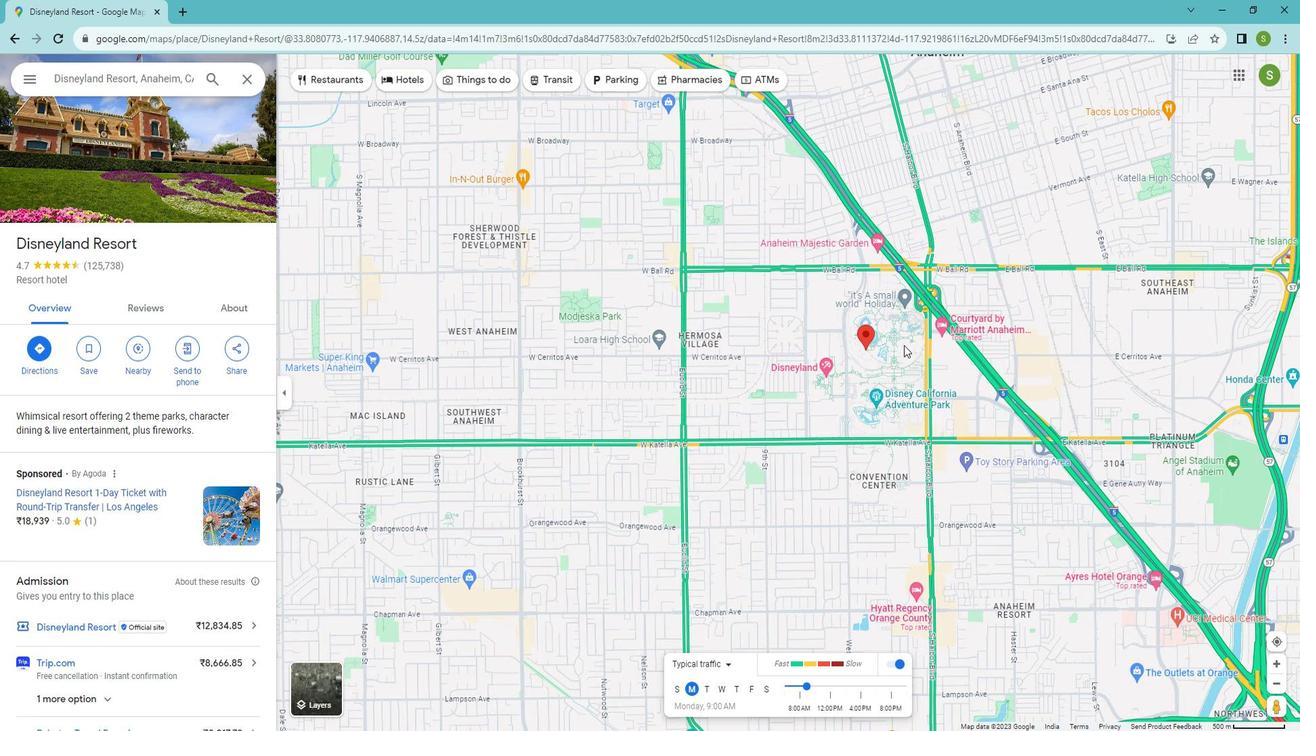 
Action: Mouse moved to (891, 246)
Screenshot: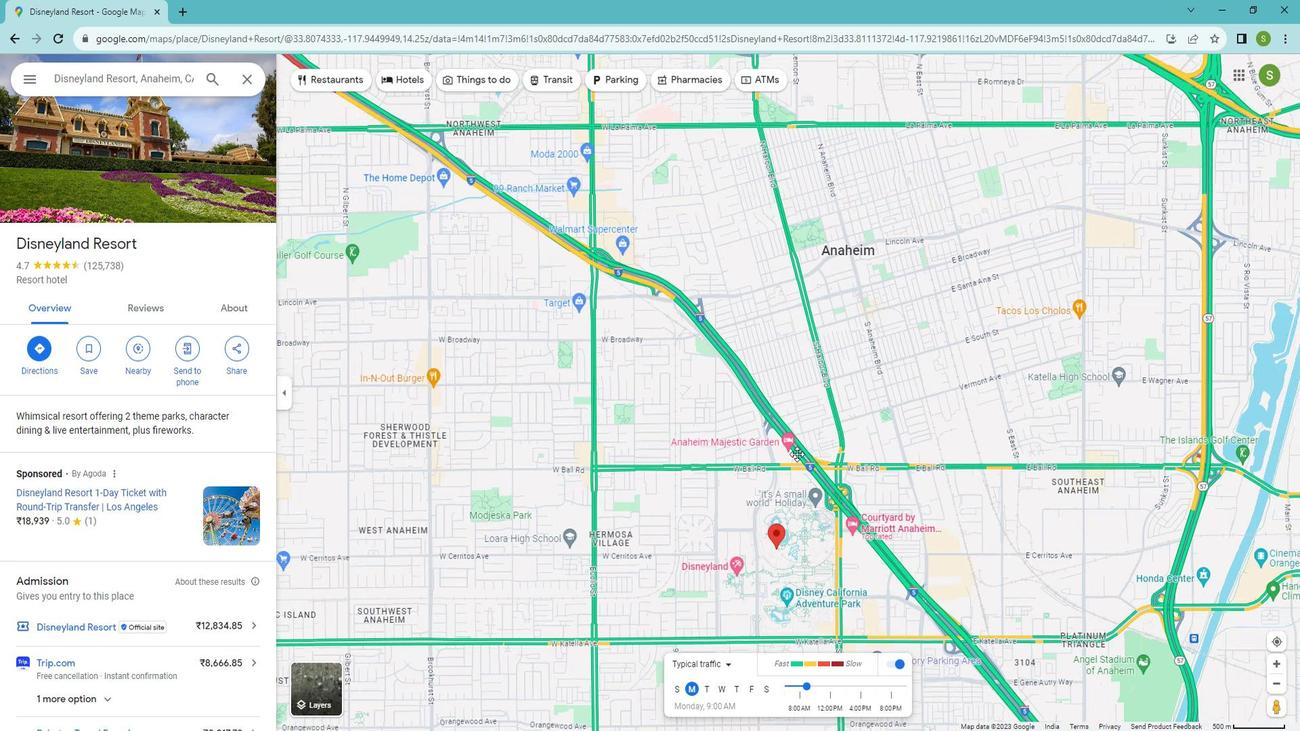 
Action: Mouse pressed left at (891, 246)
Screenshot: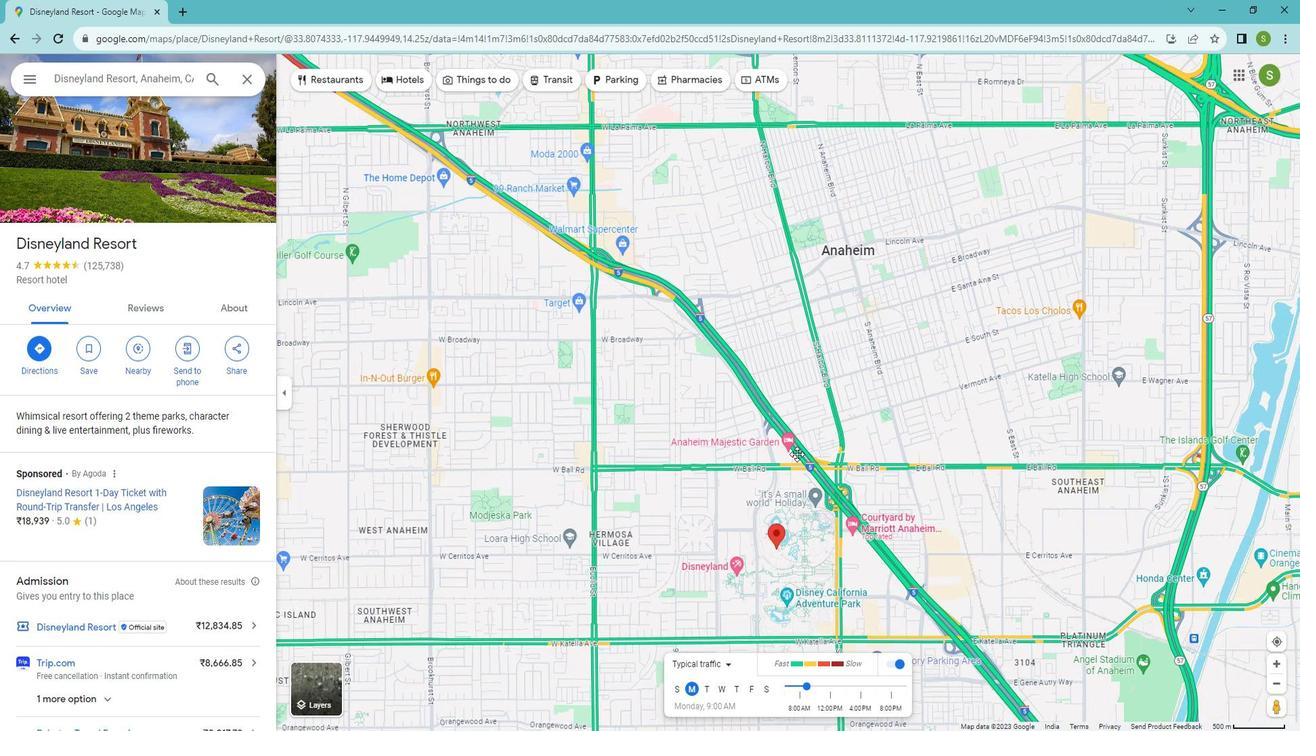 
Action: Mouse moved to (731, 627)
Screenshot: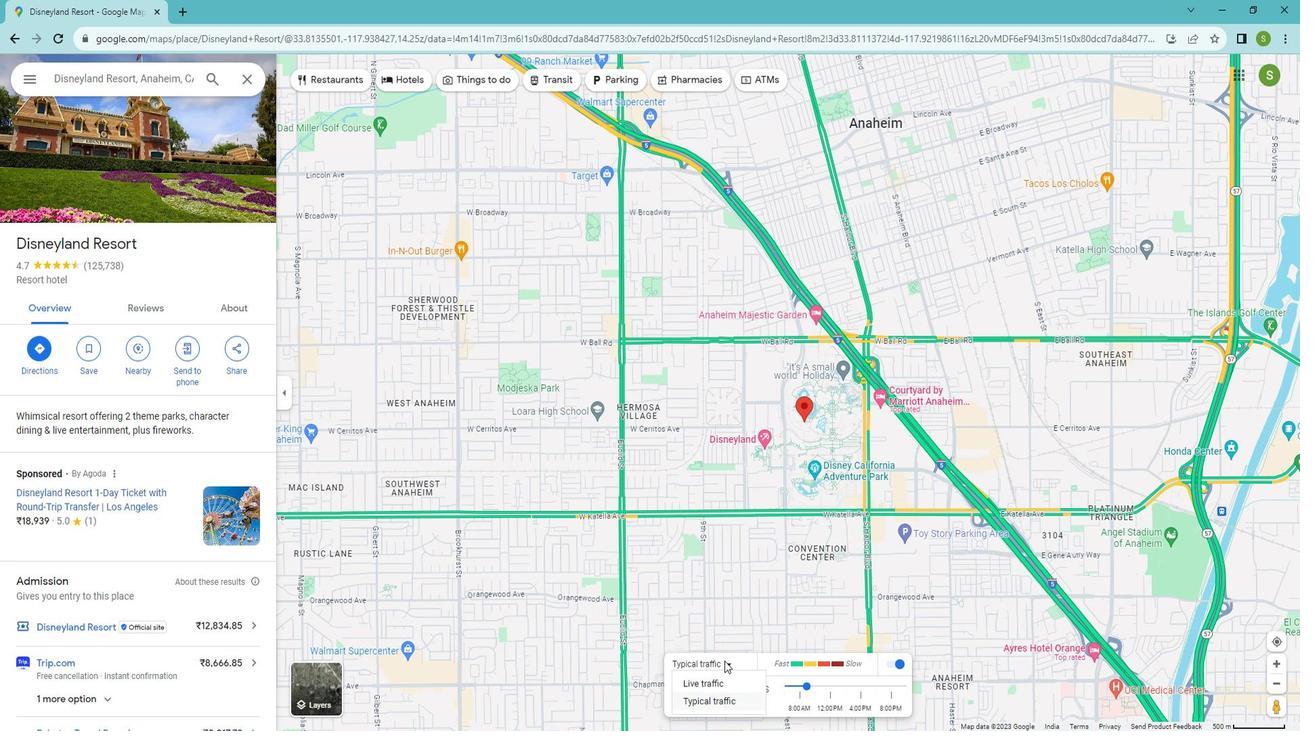 
Action: Mouse pressed left at (731, 627)
Screenshot: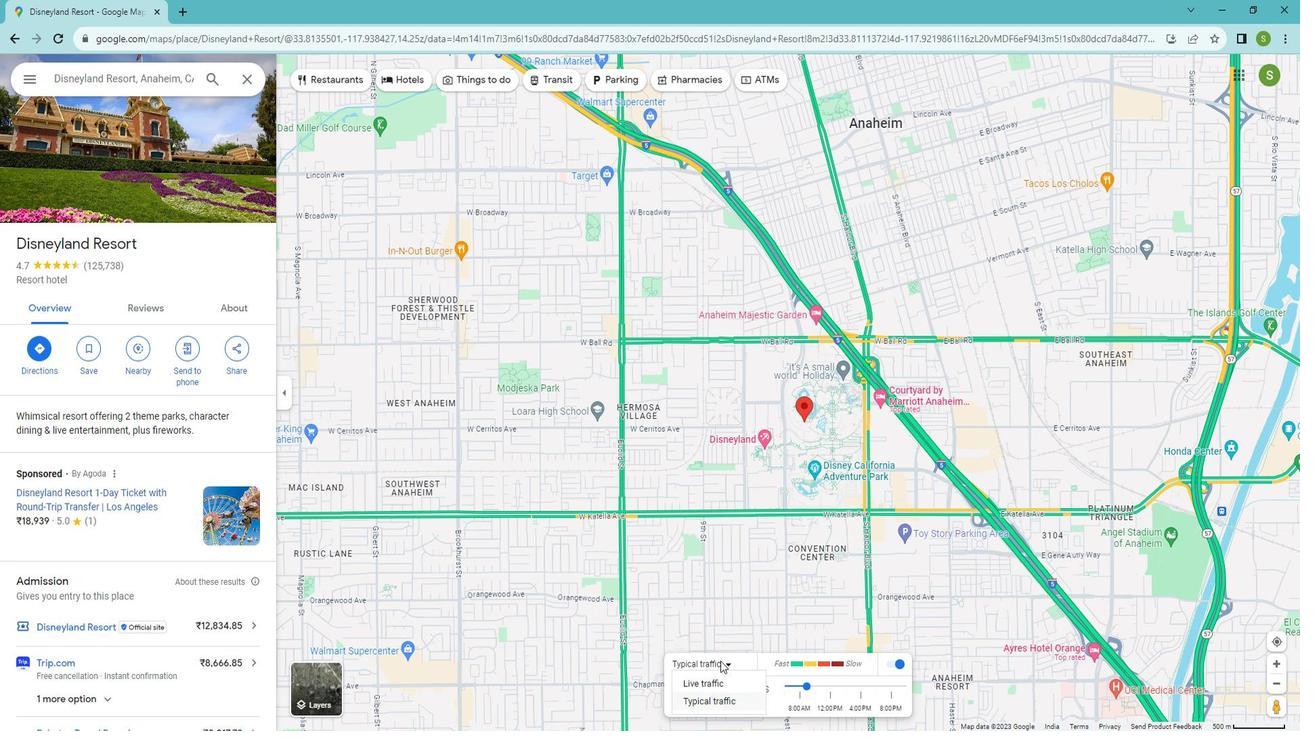 
Action: Mouse moved to (711, 662)
Screenshot: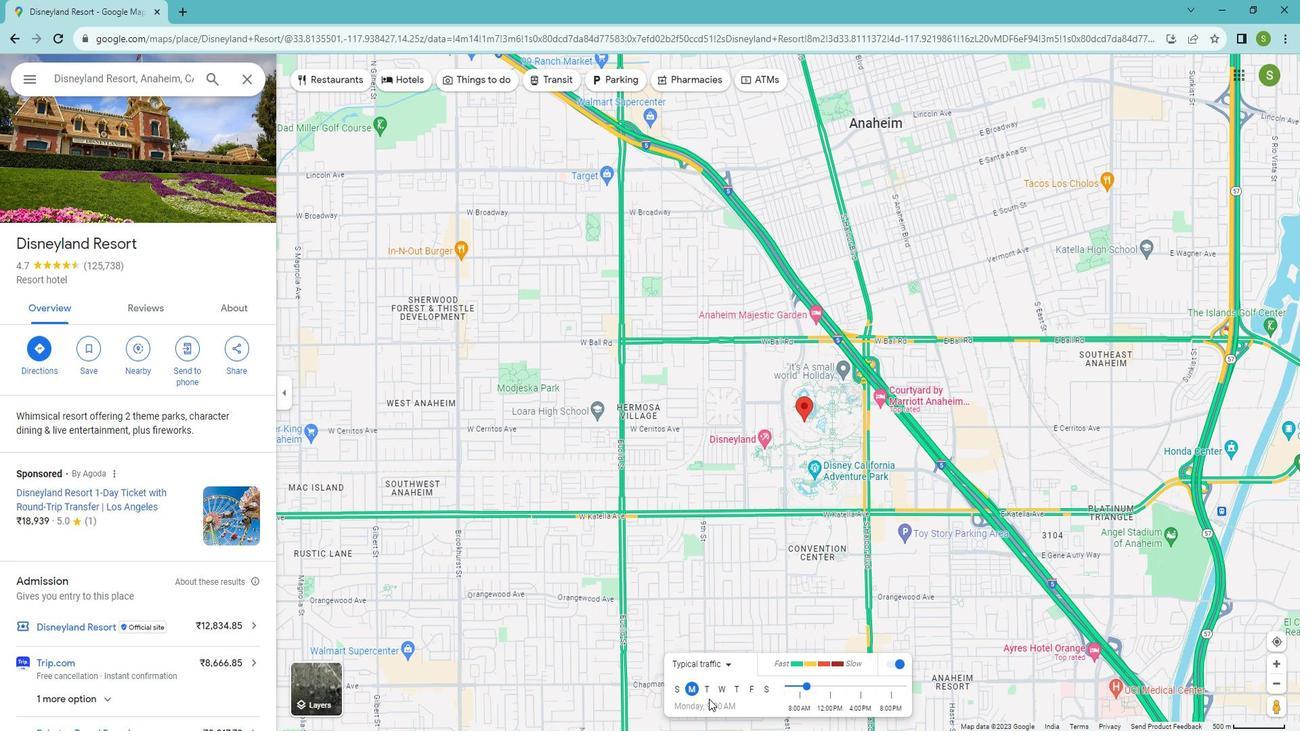 
Action: Mouse pressed left at (711, 662)
Screenshot: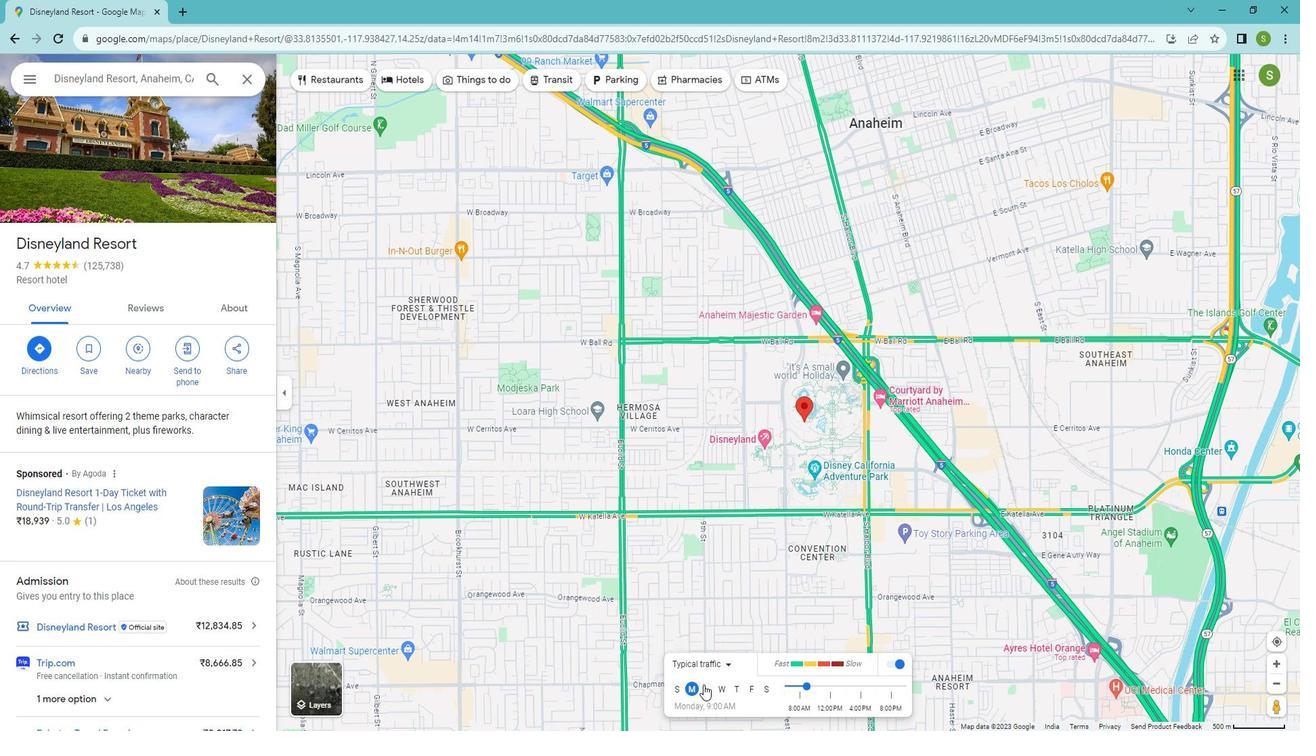 
Action: Mouse moved to (729, 629)
Screenshot: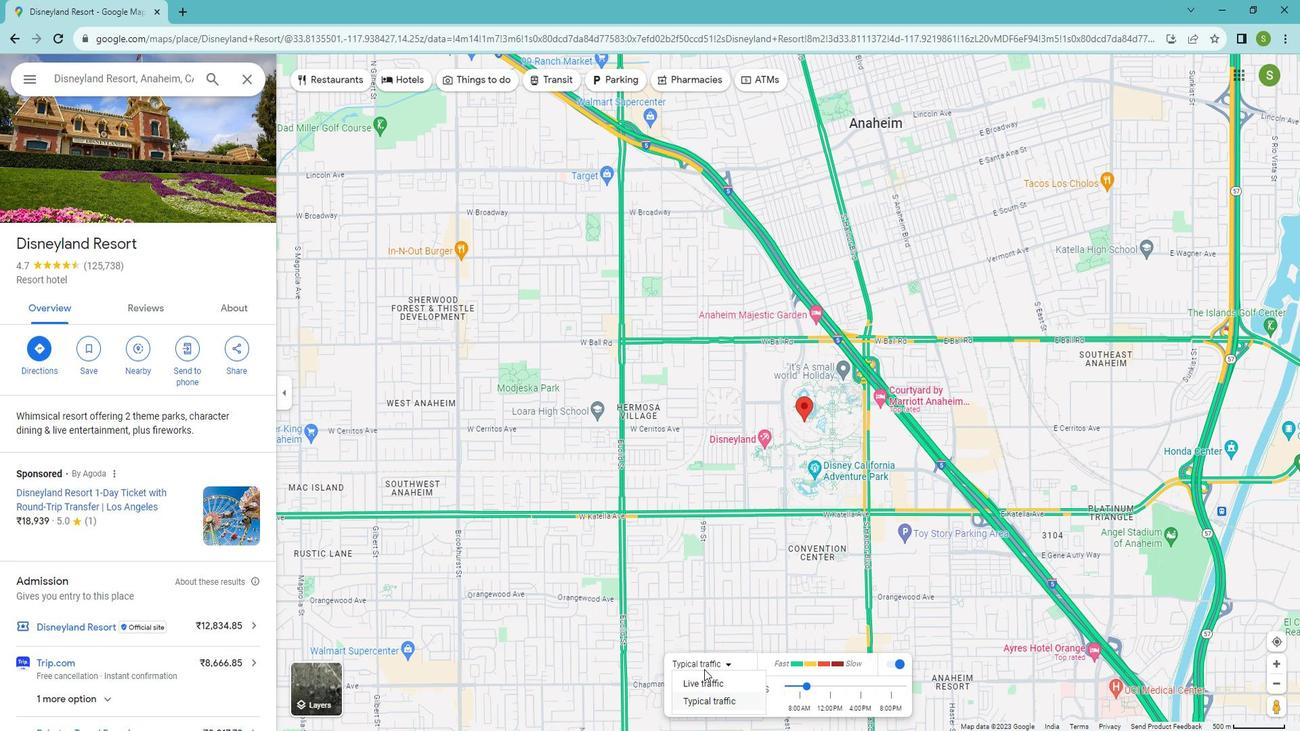 
Action: Mouse pressed left at (729, 629)
Screenshot: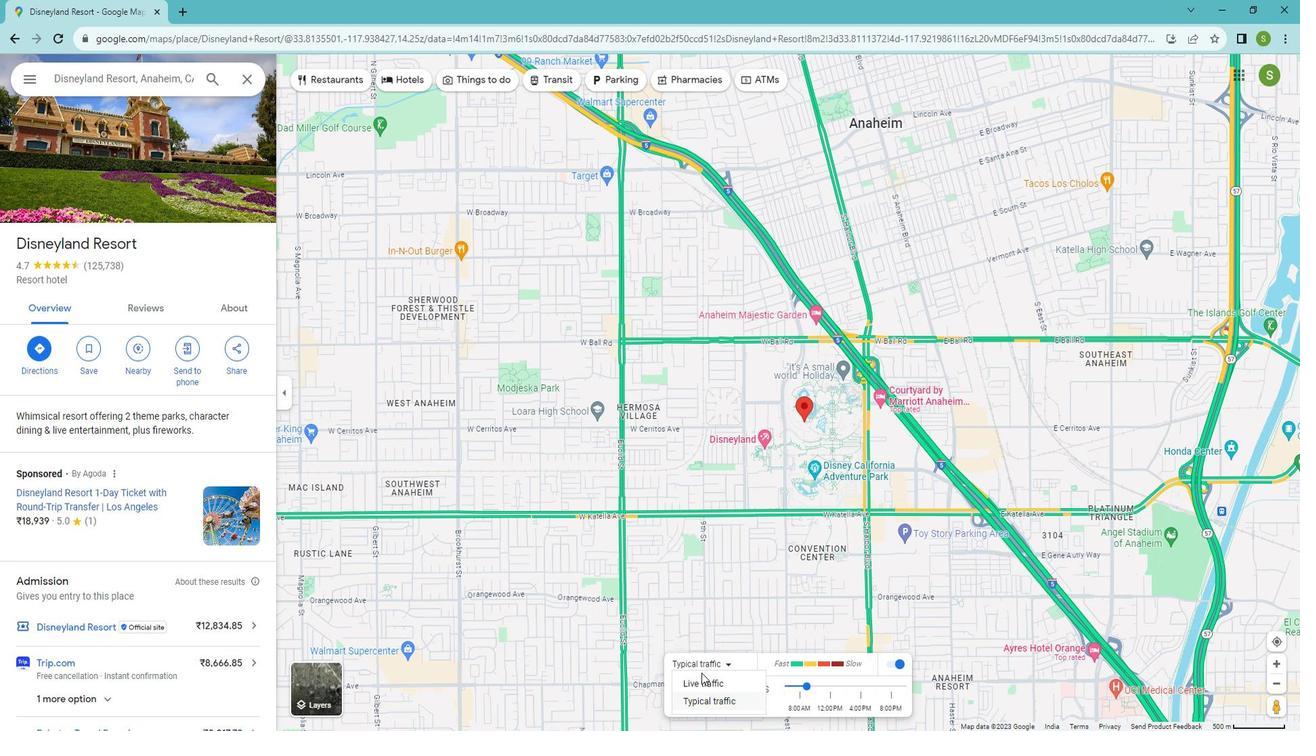
Action: Mouse moved to (702, 646)
Screenshot: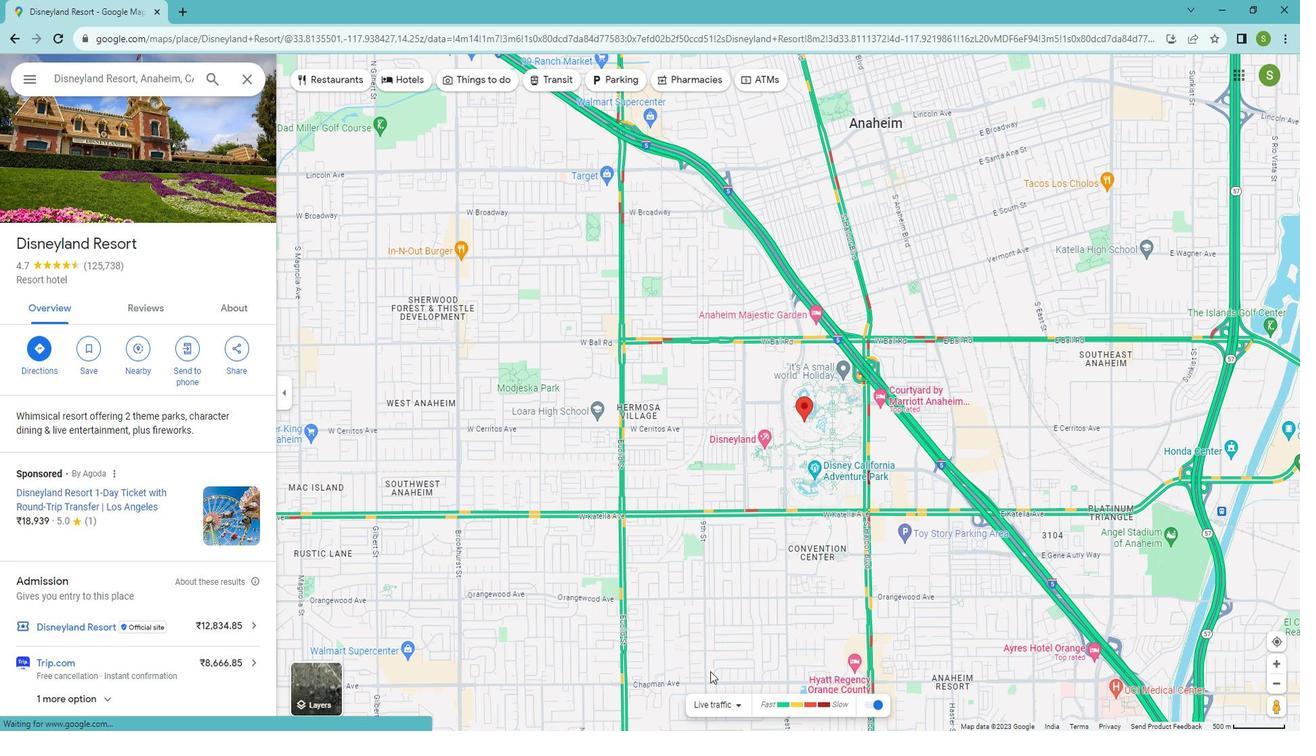 
Action: Mouse pressed left at (702, 646)
Screenshot: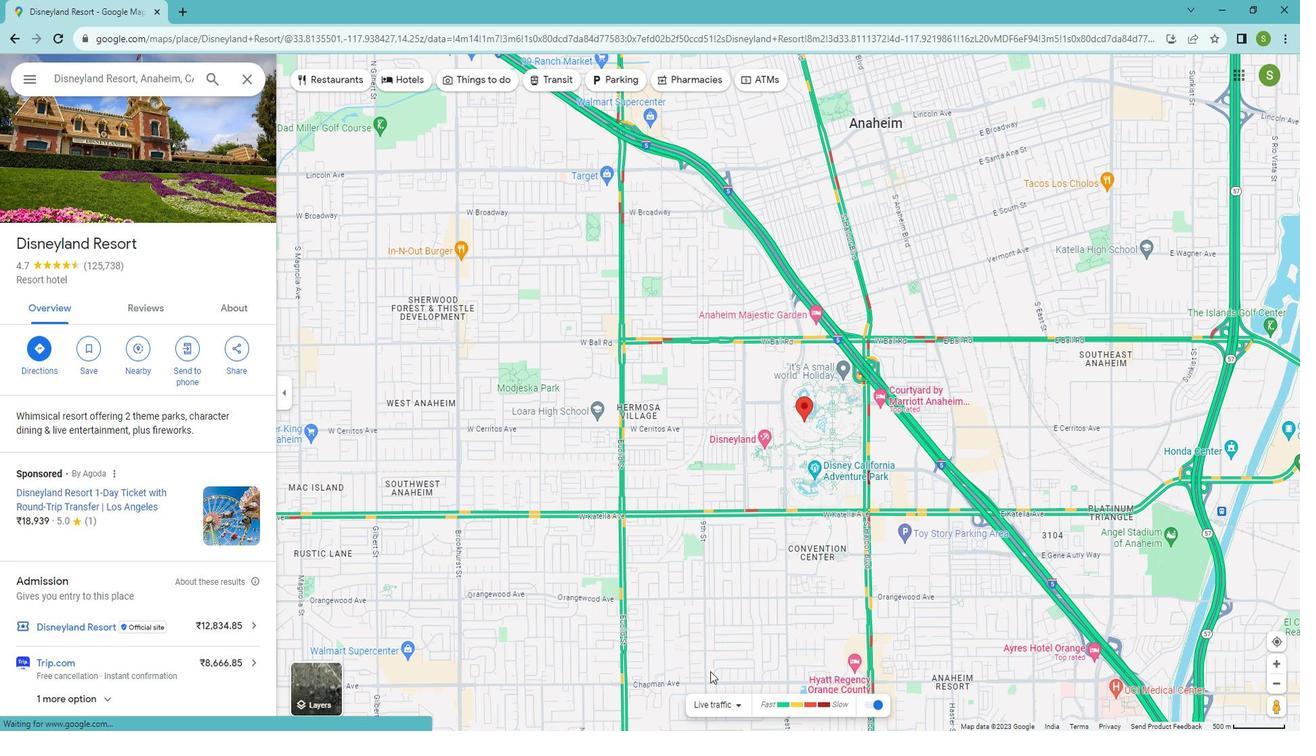 
Action: Mouse moved to (857, 554)
Screenshot: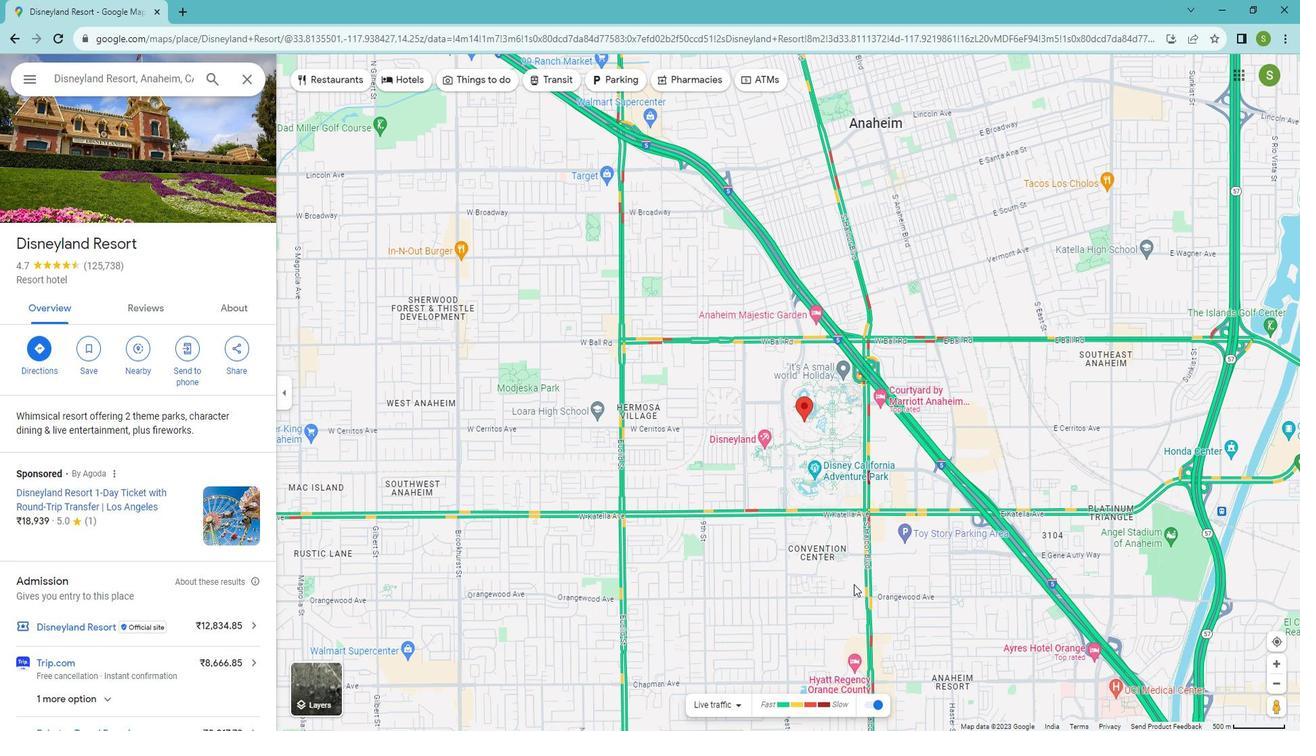 
Action: Mouse scrolled (857, 554) with delta (0, 0)
Screenshot: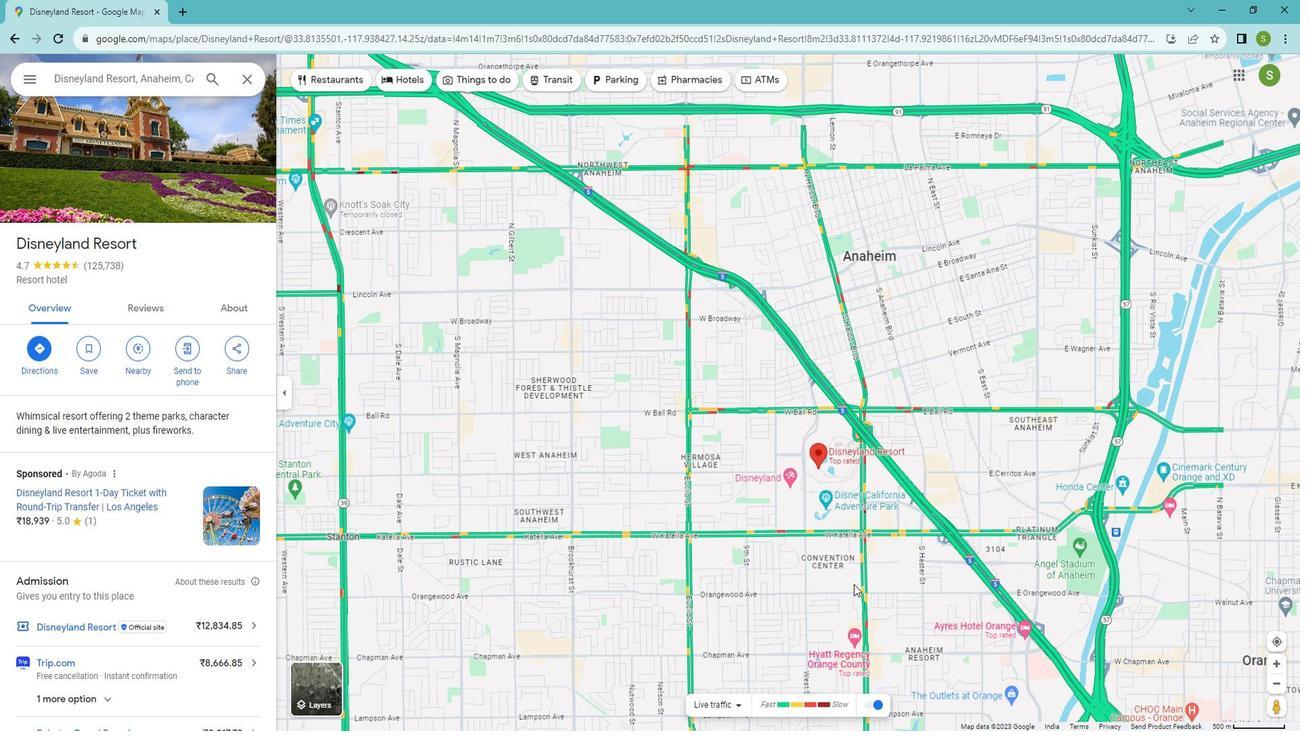 
Action: Mouse scrolled (857, 554) with delta (0, 0)
Screenshot: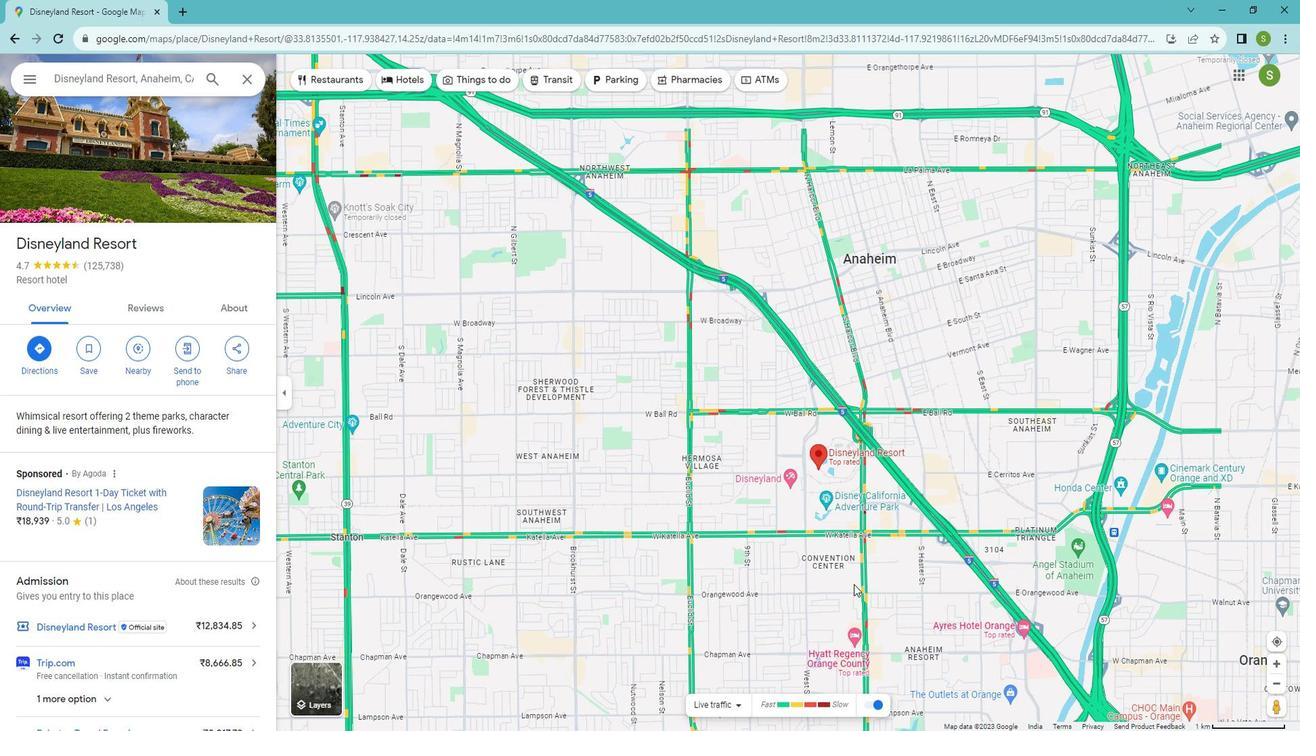 
Action: Mouse scrolled (857, 554) with delta (0, 0)
Screenshot: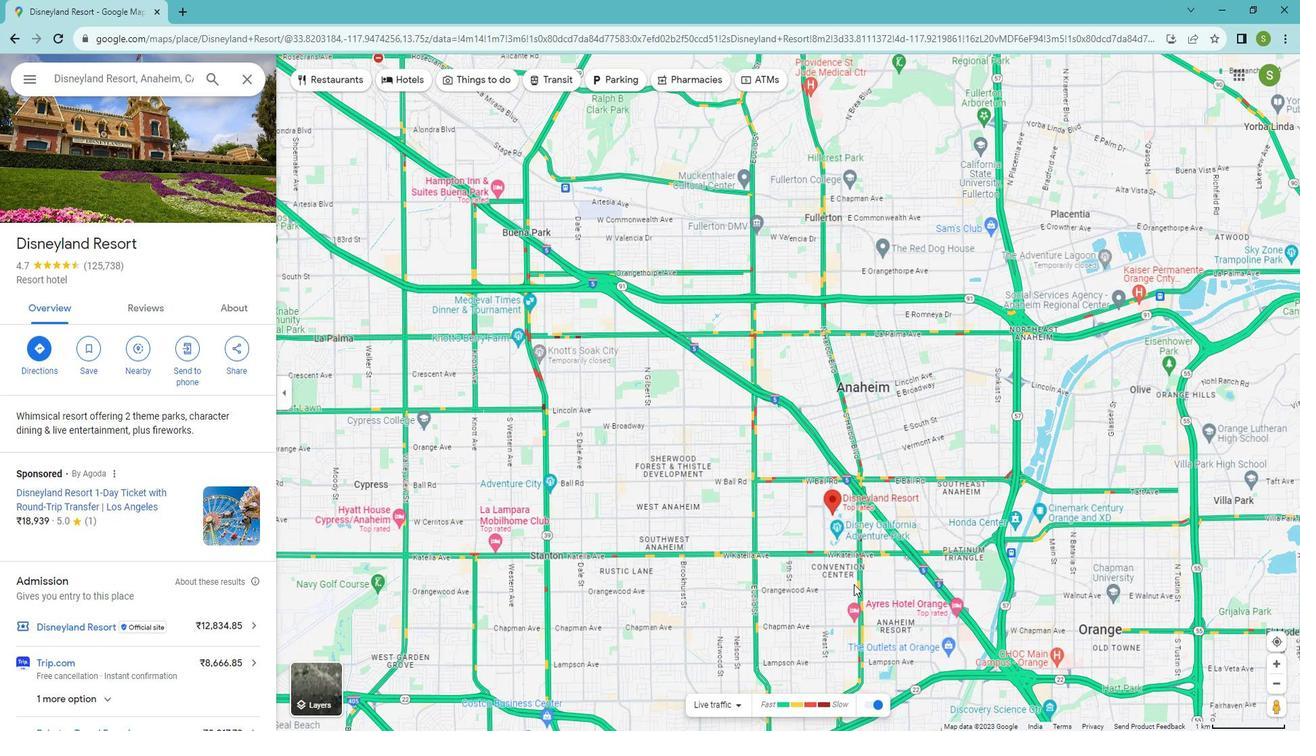 
Action: Mouse scrolled (857, 554) with delta (0, 0)
Screenshot: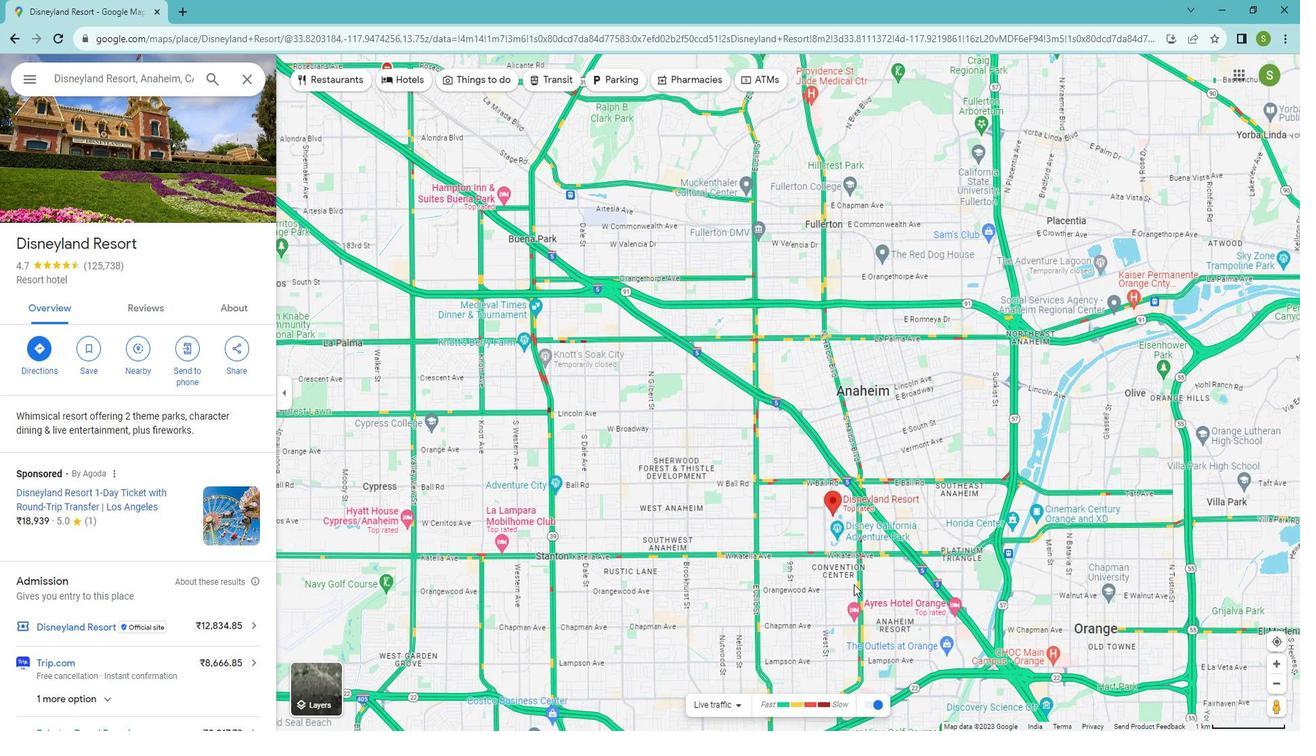 
Action: Mouse scrolled (857, 554) with delta (0, 0)
Screenshot: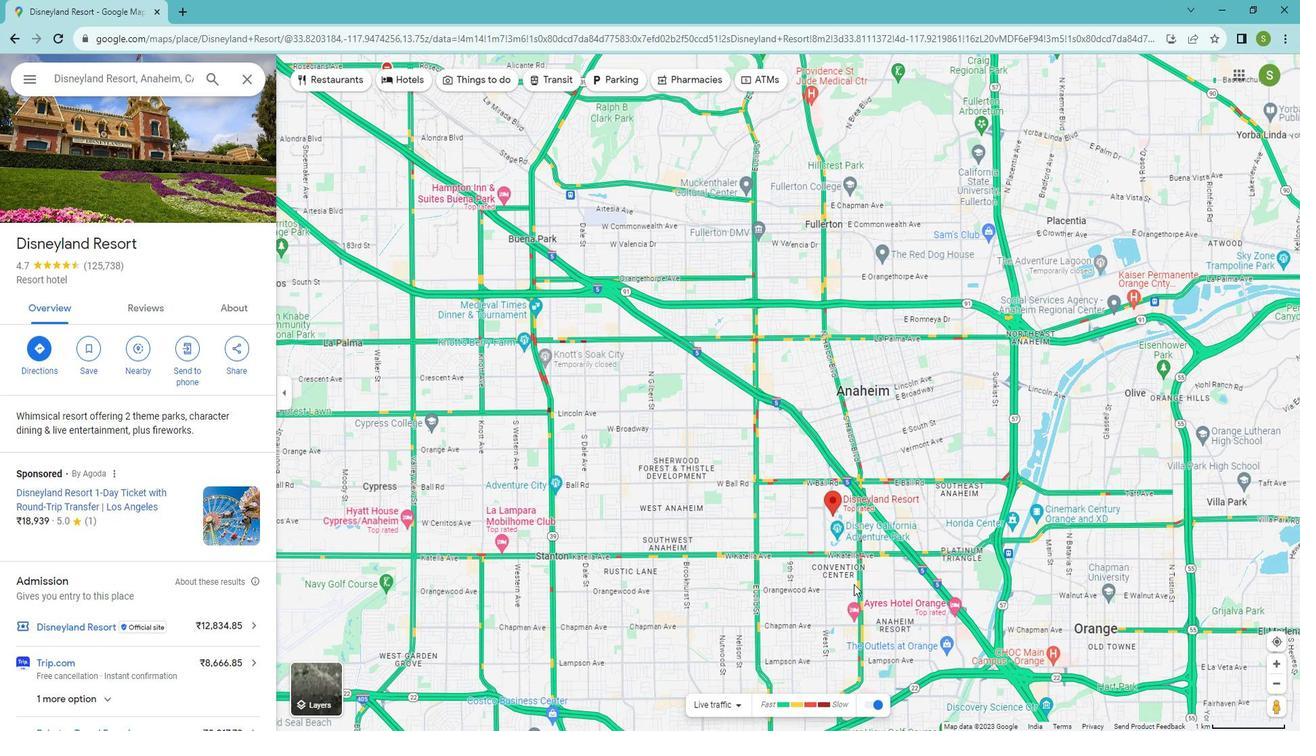 
Action: Mouse moved to (859, 487)
Screenshot: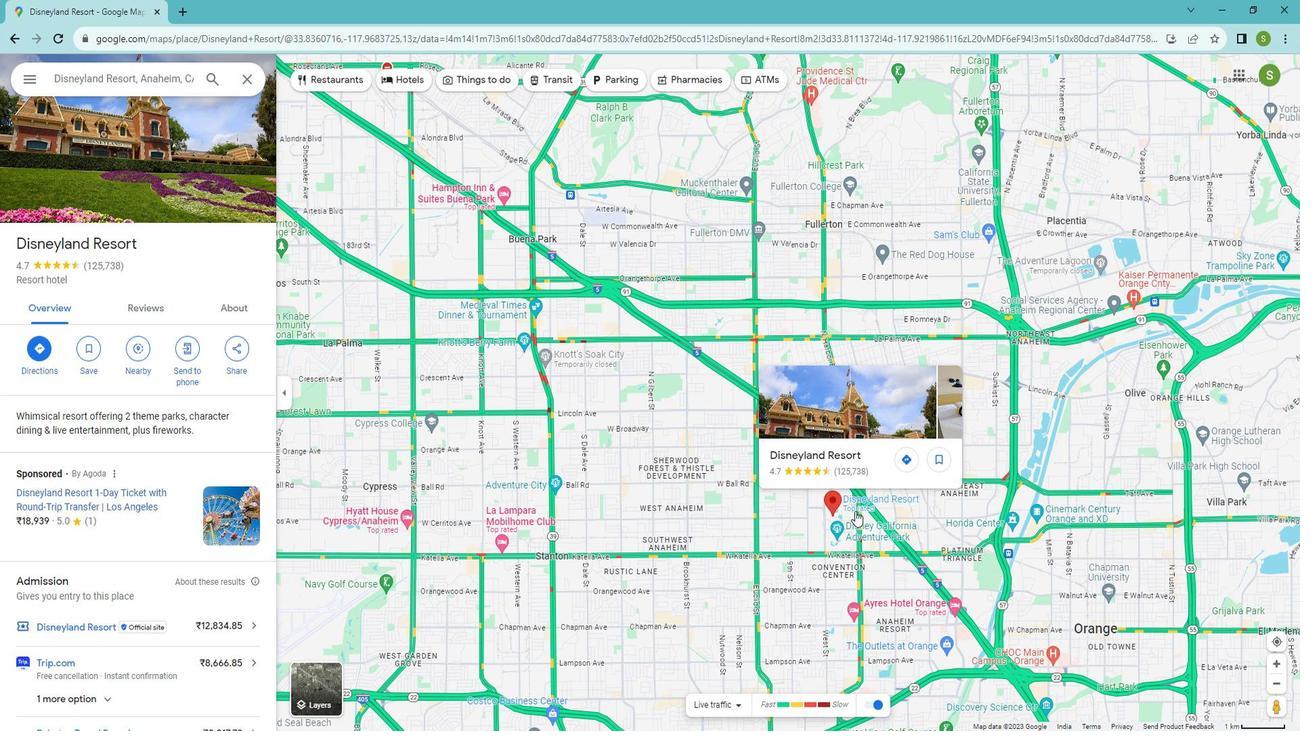 
Action: Mouse scrolled (859, 486) with delta (0, 0)
Screenshot: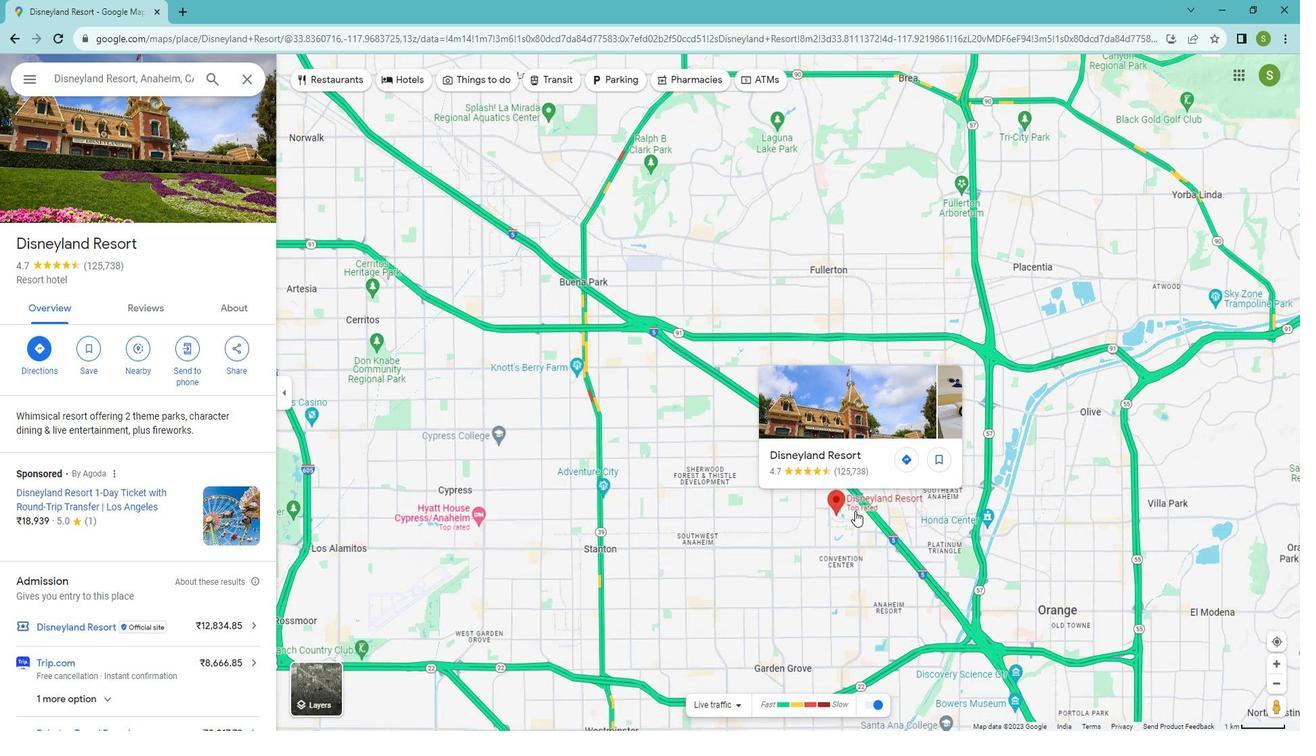
Action: Mouse moved to (785, 508)
Screenshot: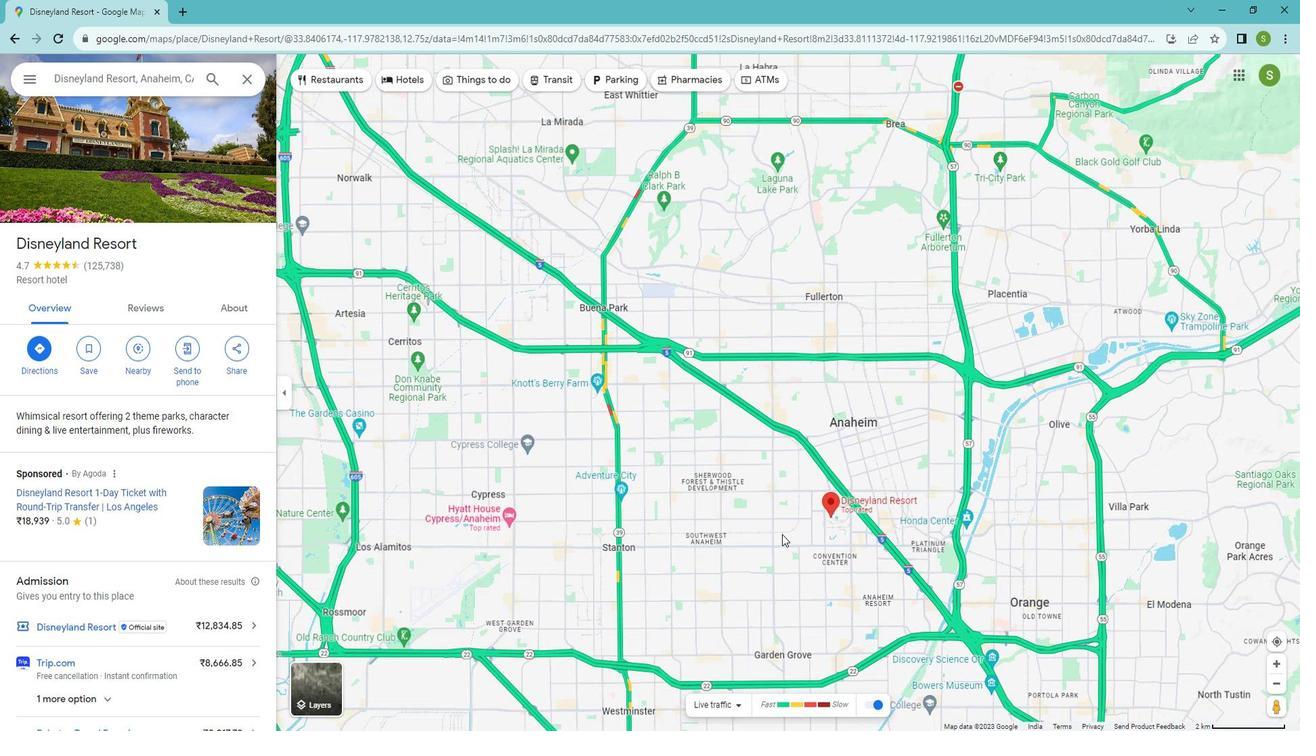 
Action: Mouse scrolled (785, 507) with delta (0, 0)
Screenshot: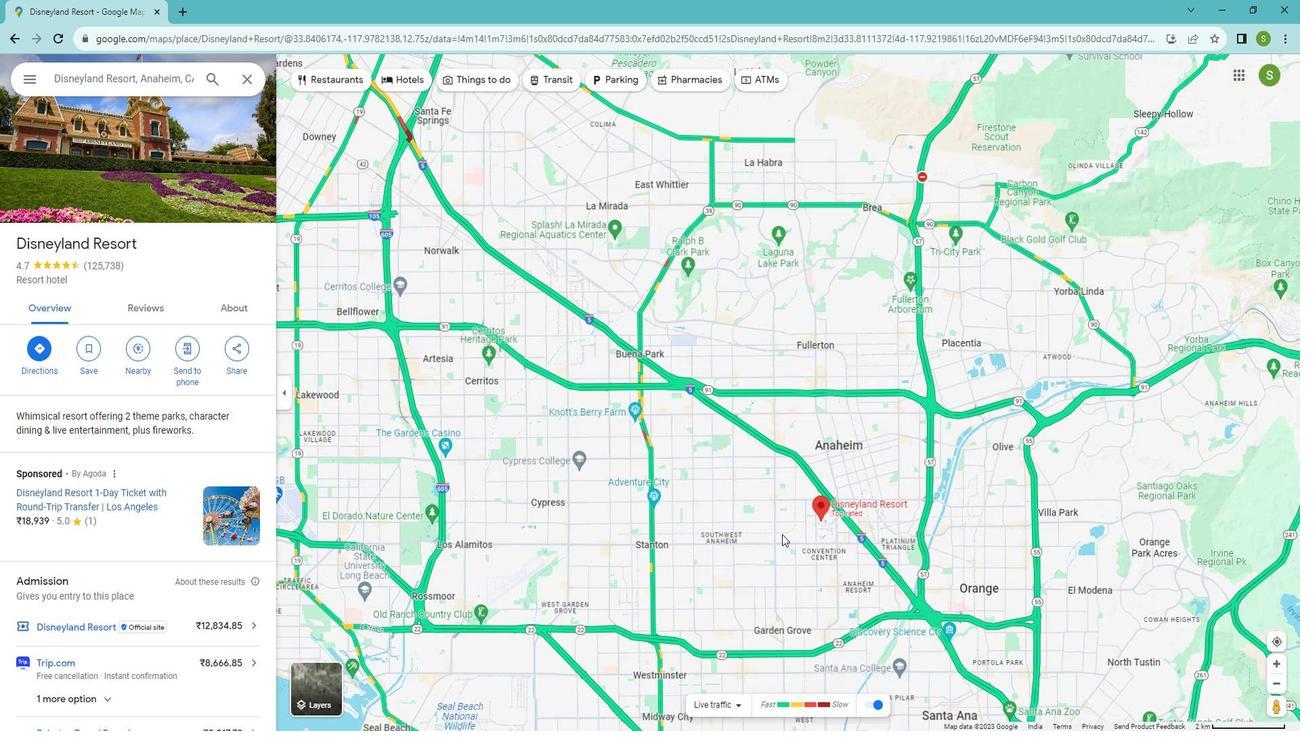 
Action: Mouse scrolled (785, 507) with delta (0, 0)
Screenshot: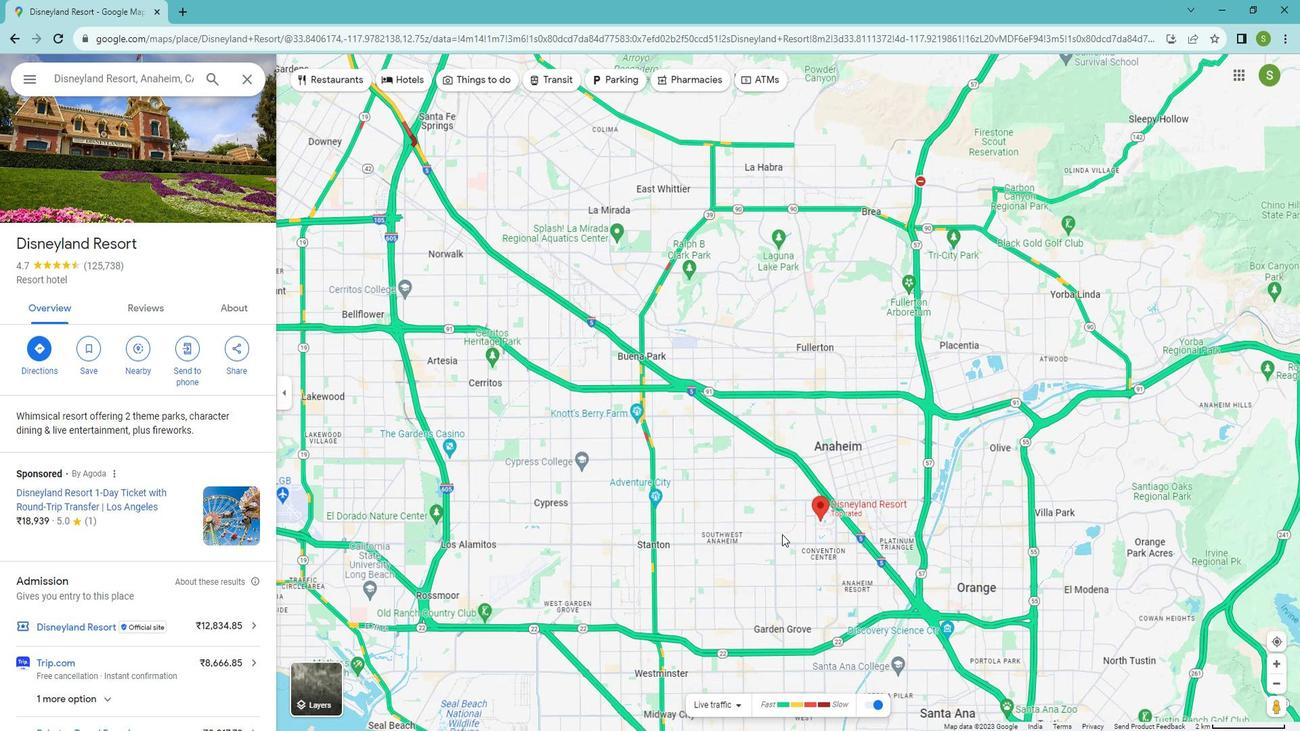 
Action: Mouse scrolled (785, 507) with delta (0, 0)
Screenshot: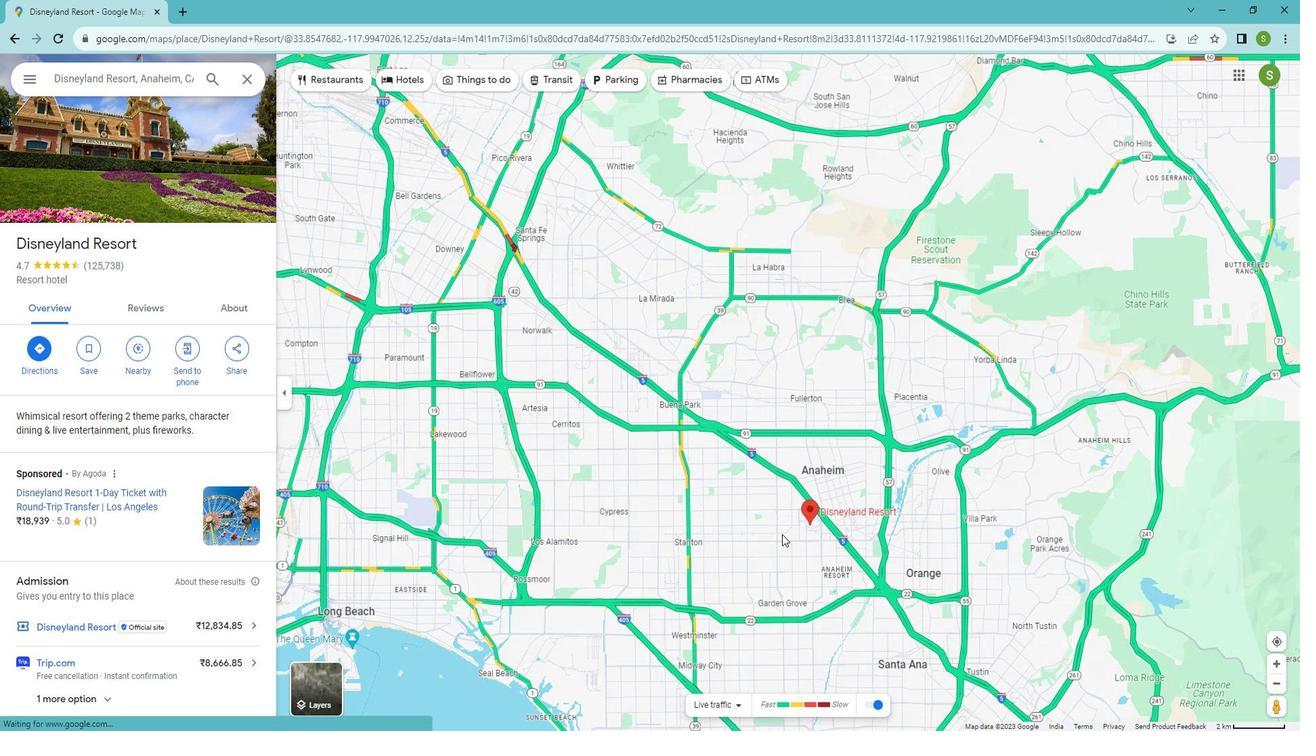 
Action: Mouse scrolled (785, 507) with delta (0, 0)
Screenshot: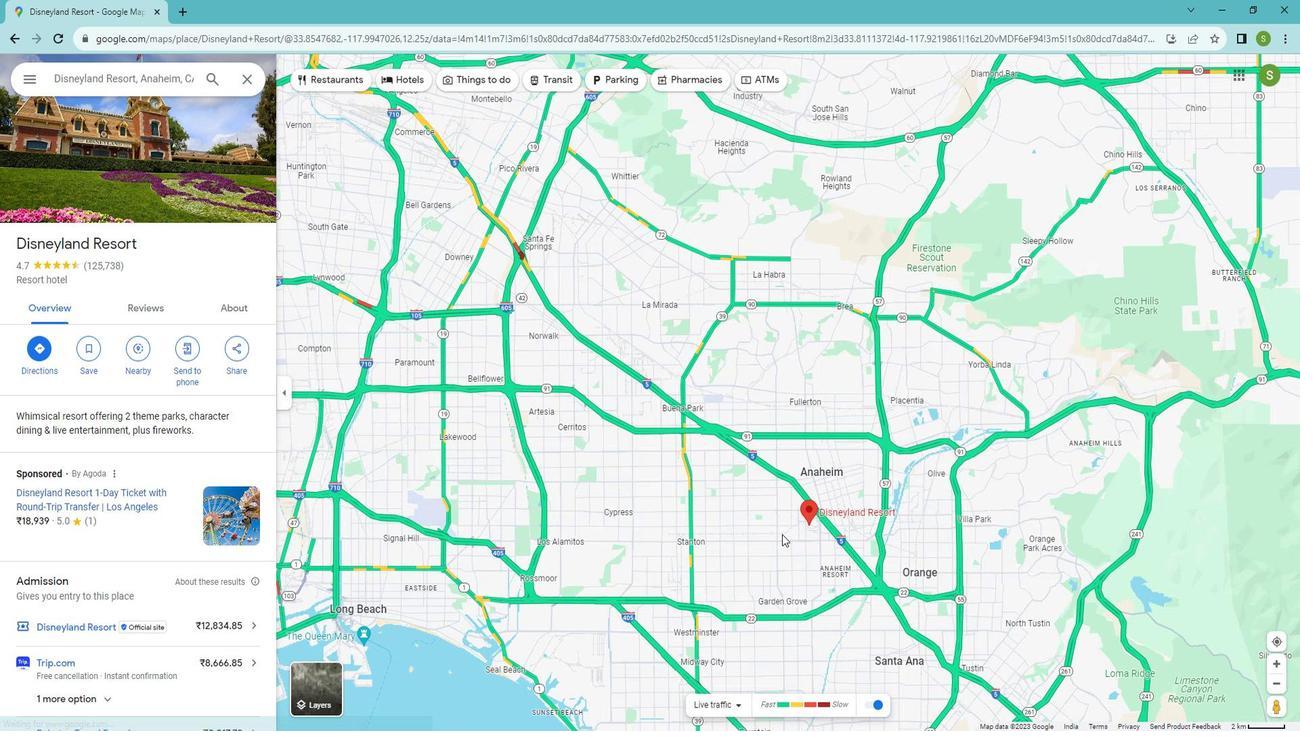 
Action: Mouse scrolled (785, 507) with delta (0, 0)
Screenshot: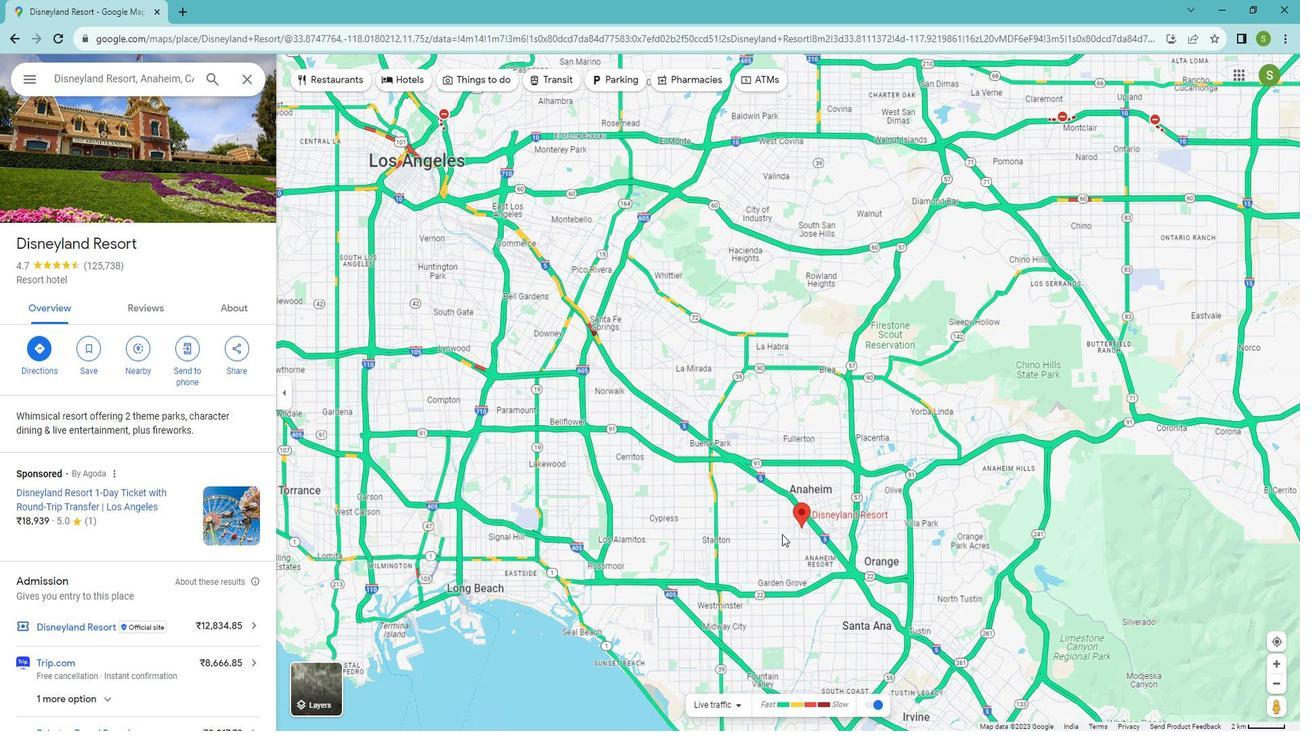 
Action: Mouse scrolled (785, 507) with delta (0, 0)
Screenshot: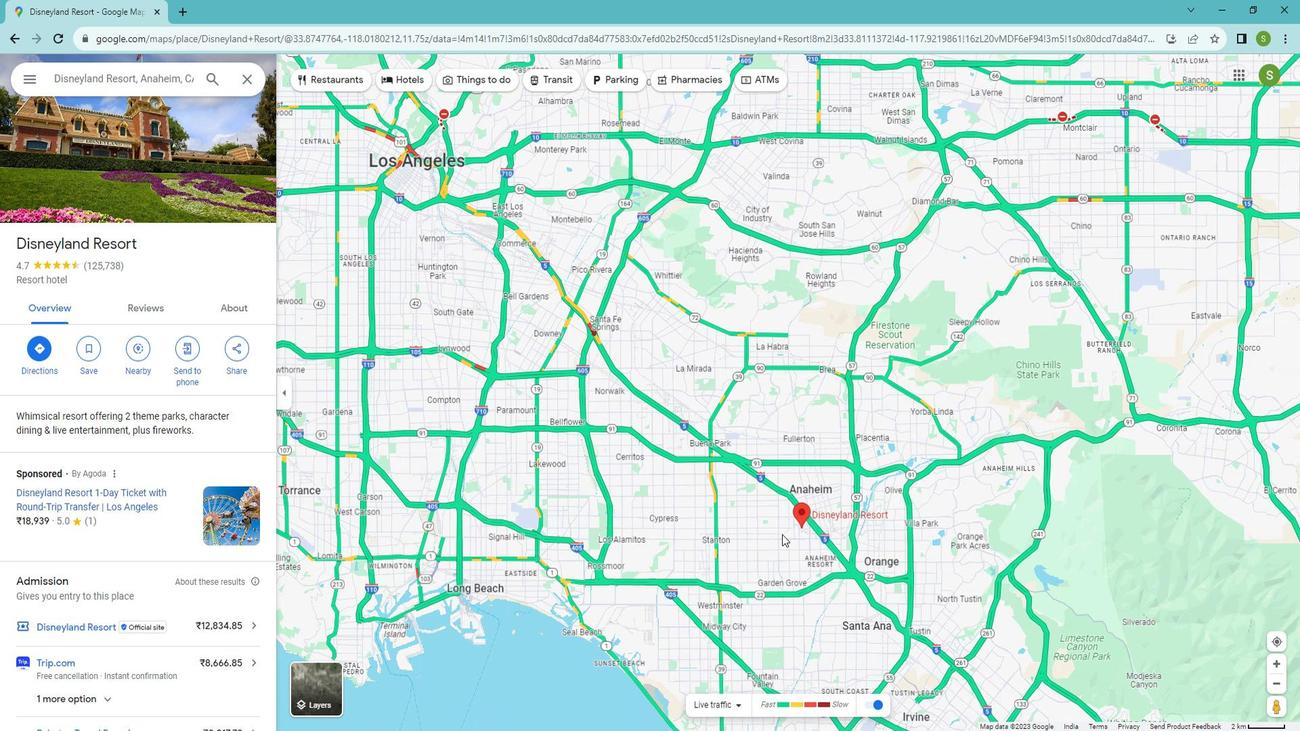 
Action: Mouse moved to (954, 438)
Screenshot: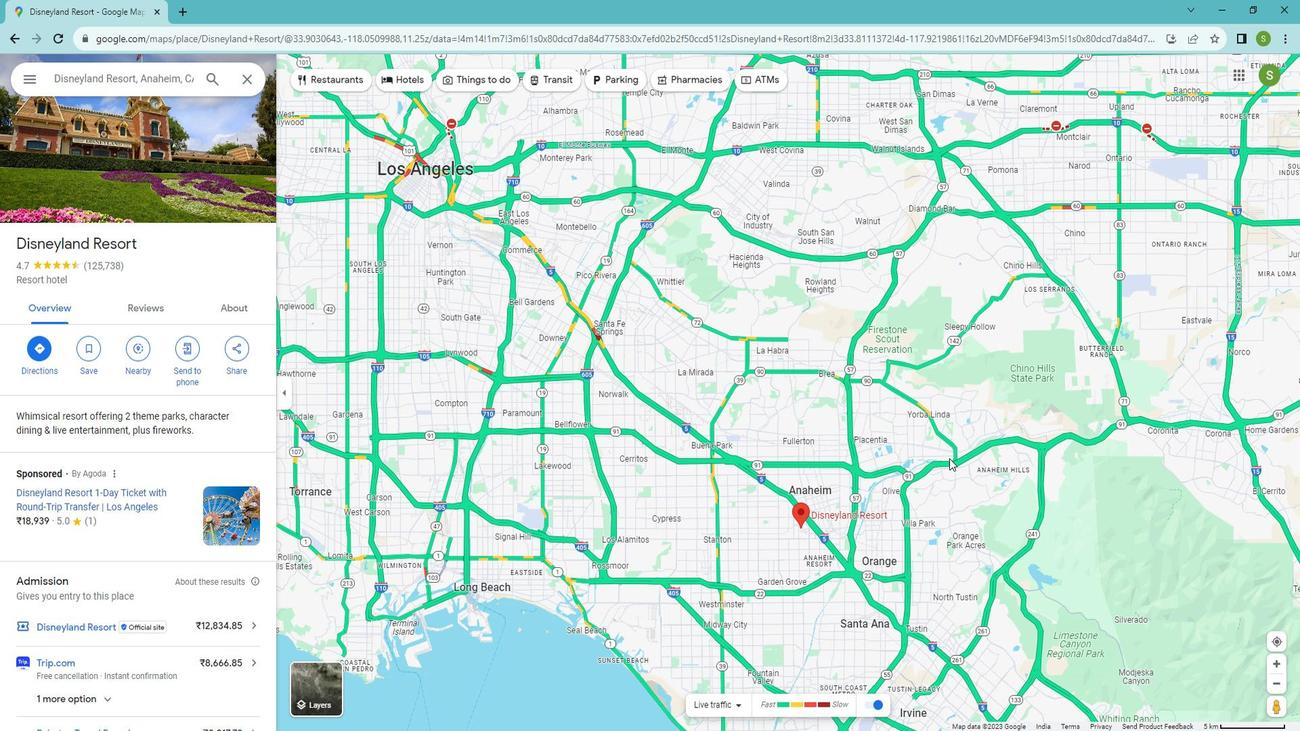 
